 Task: Look for products in the category "First Aid & Outdoor Essentials" from All Terrain only.
Action: Mouse moved to (322, 157)
Screenshot: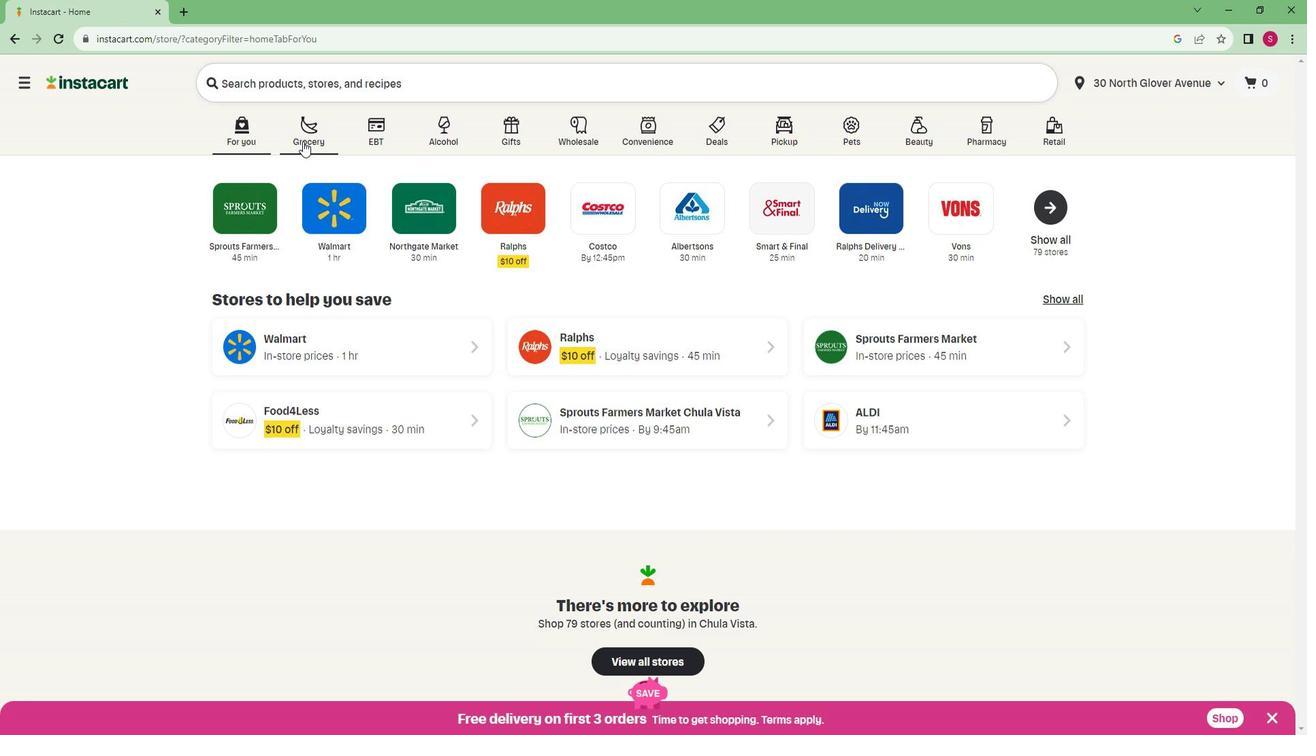 
Action: Mouse pressed left at (322, 157)
Screenshot: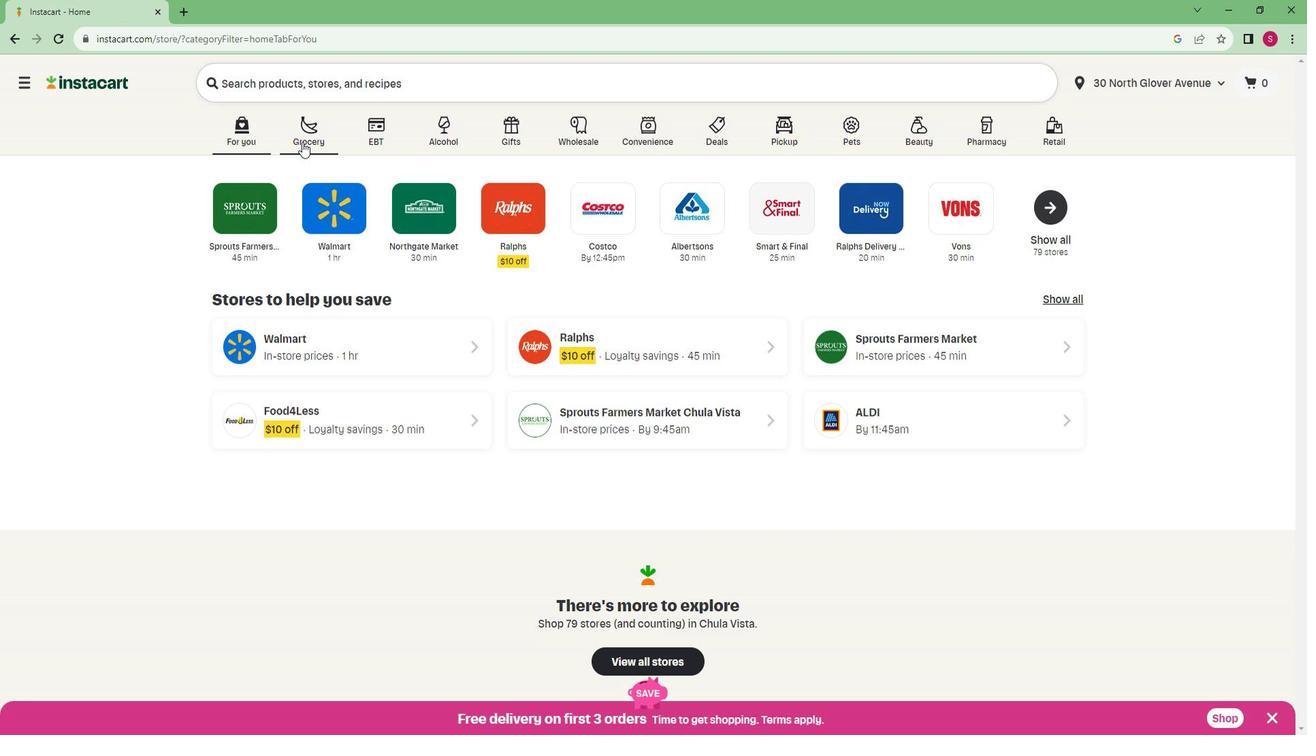 
Action: Mouse moved to (270, 401)
Screenshot: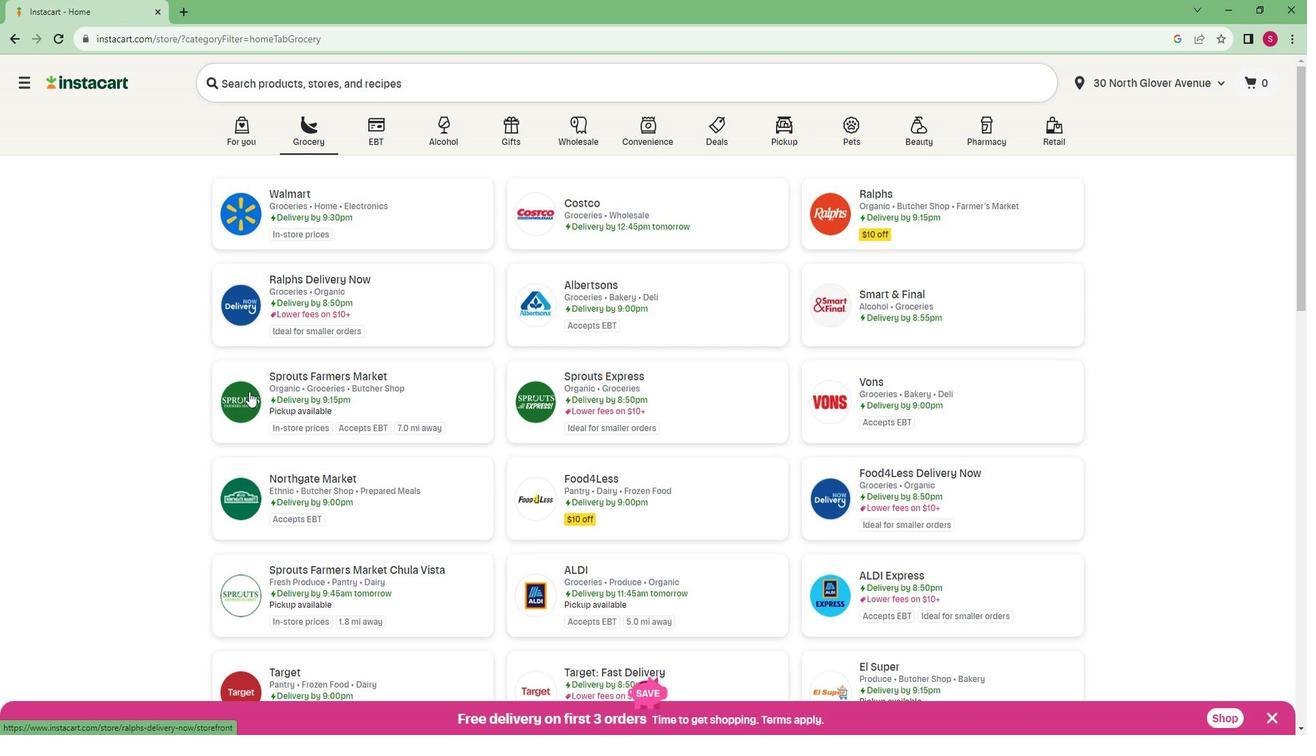 
Action: Mouse pressed left at (270, 401)
Screenshot: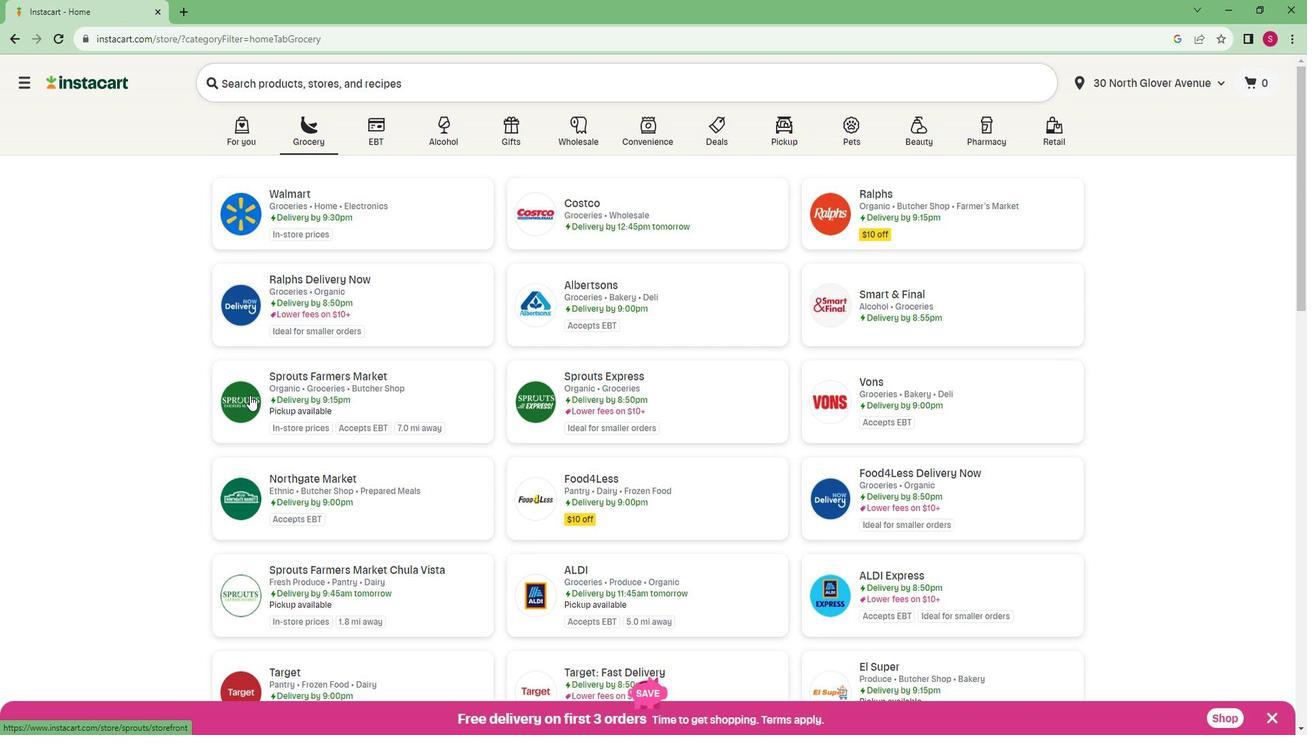 
Action: Mouse moved to (141, 510)
Screenshot: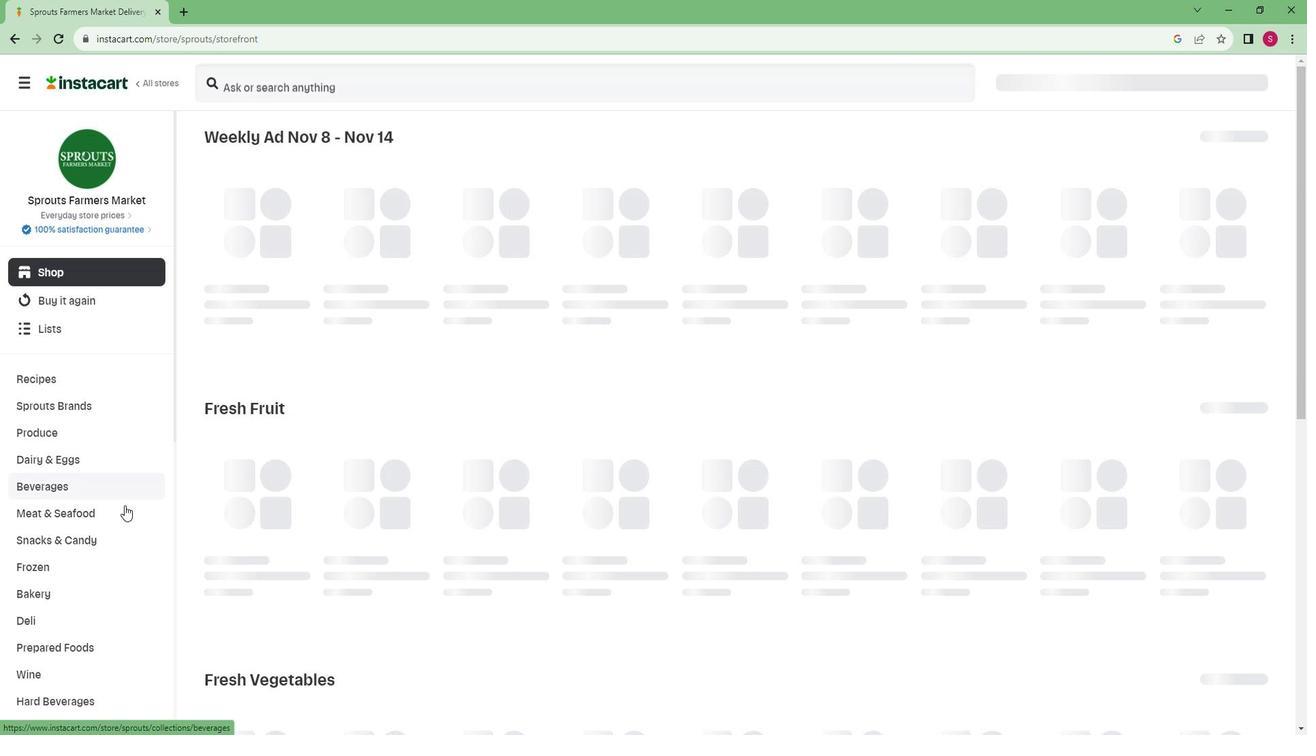 
Action: Mouse scrolled (141, 509) with delta (0, 0)
Screenshot: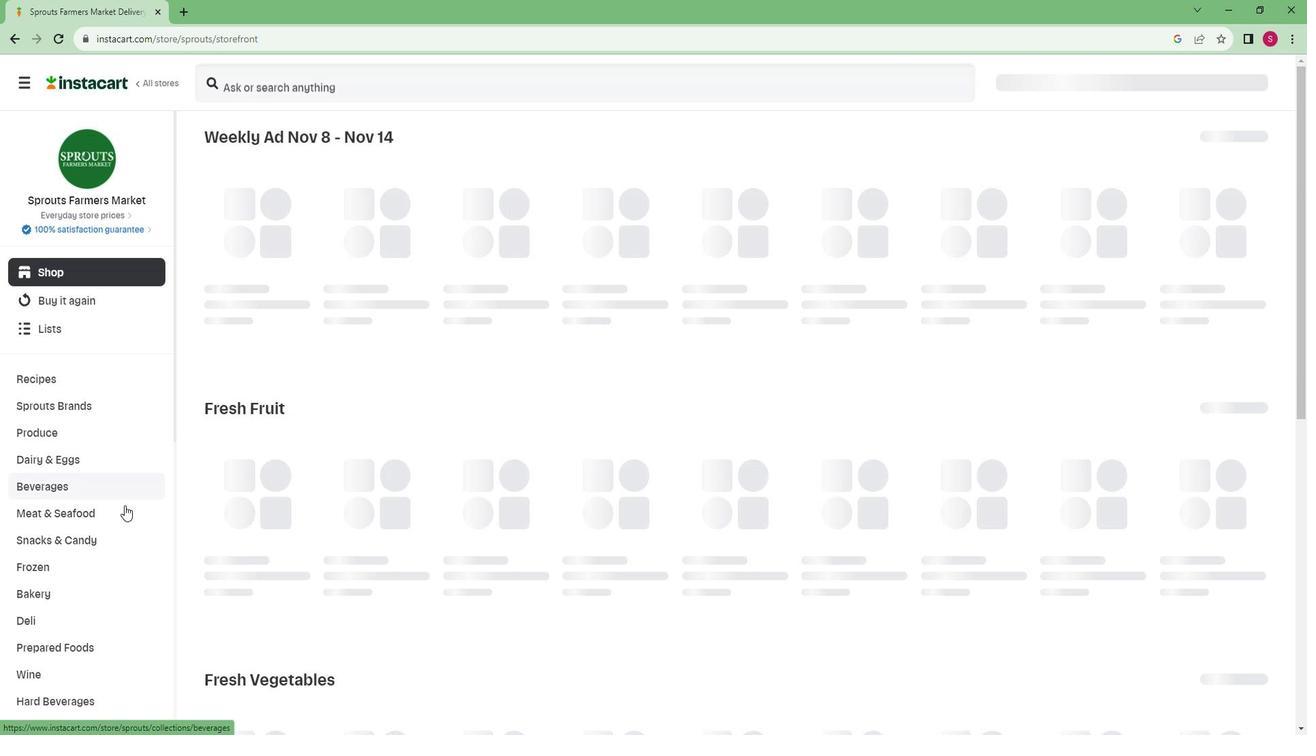 
Action: Mouse moved to (138, 512)
Screenshot: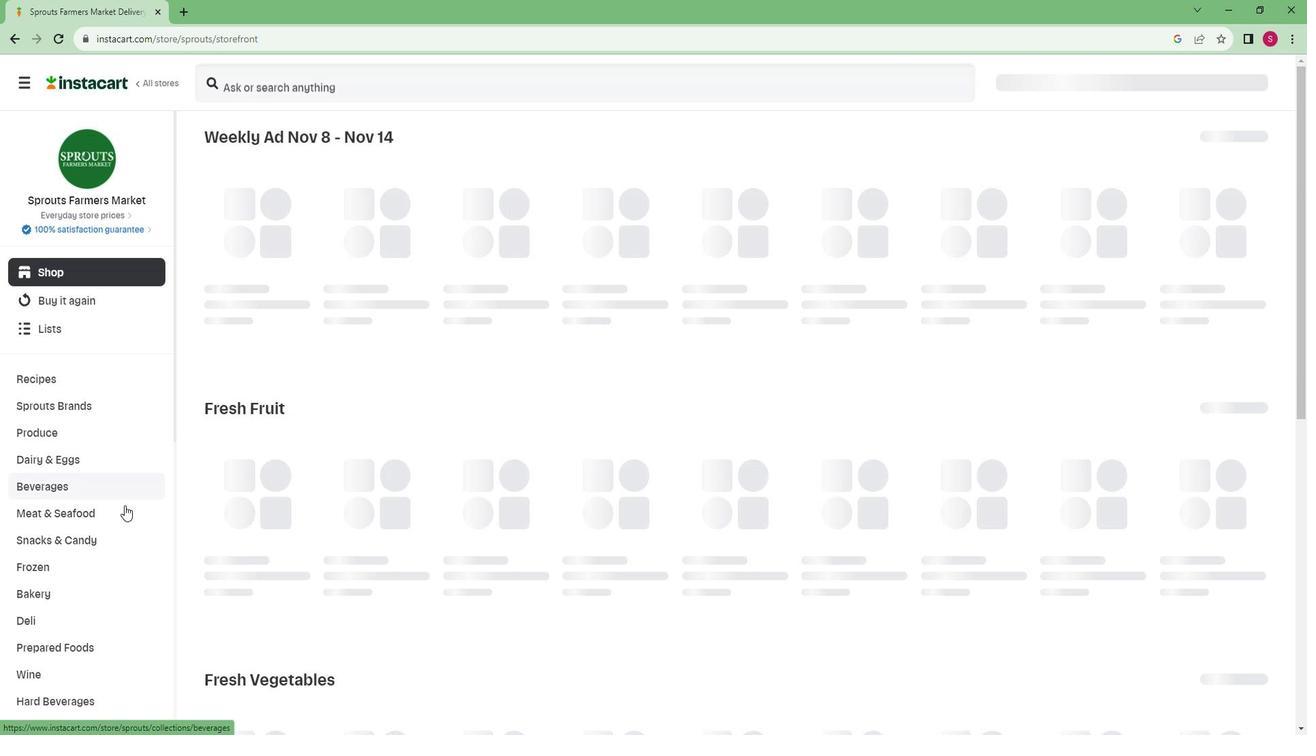 
Action: Mouse scrolled (138, 511) with delta (0, 0)
Screenshot: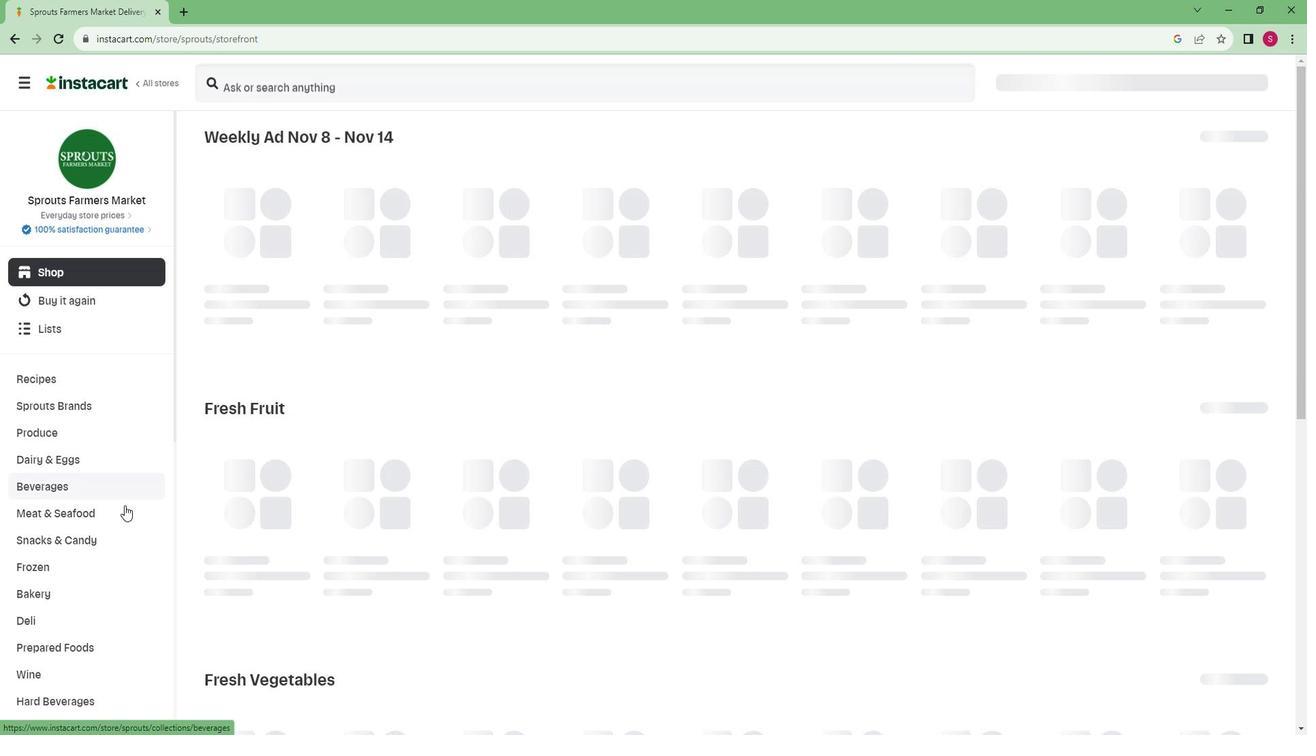 
Action: Mouse moved to (138, 512)
Screenshot: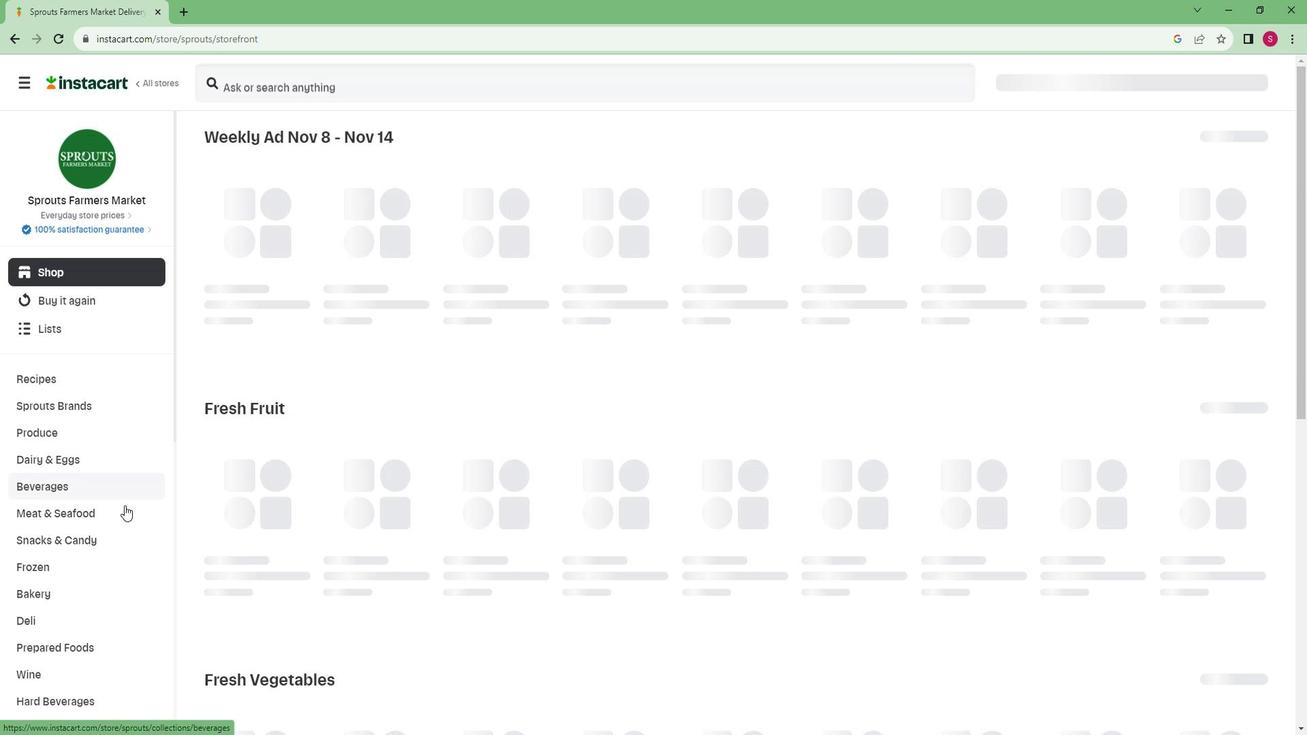 
Action: Mouse scrolled (138, 511) with delta (0, 0)
Screenshot: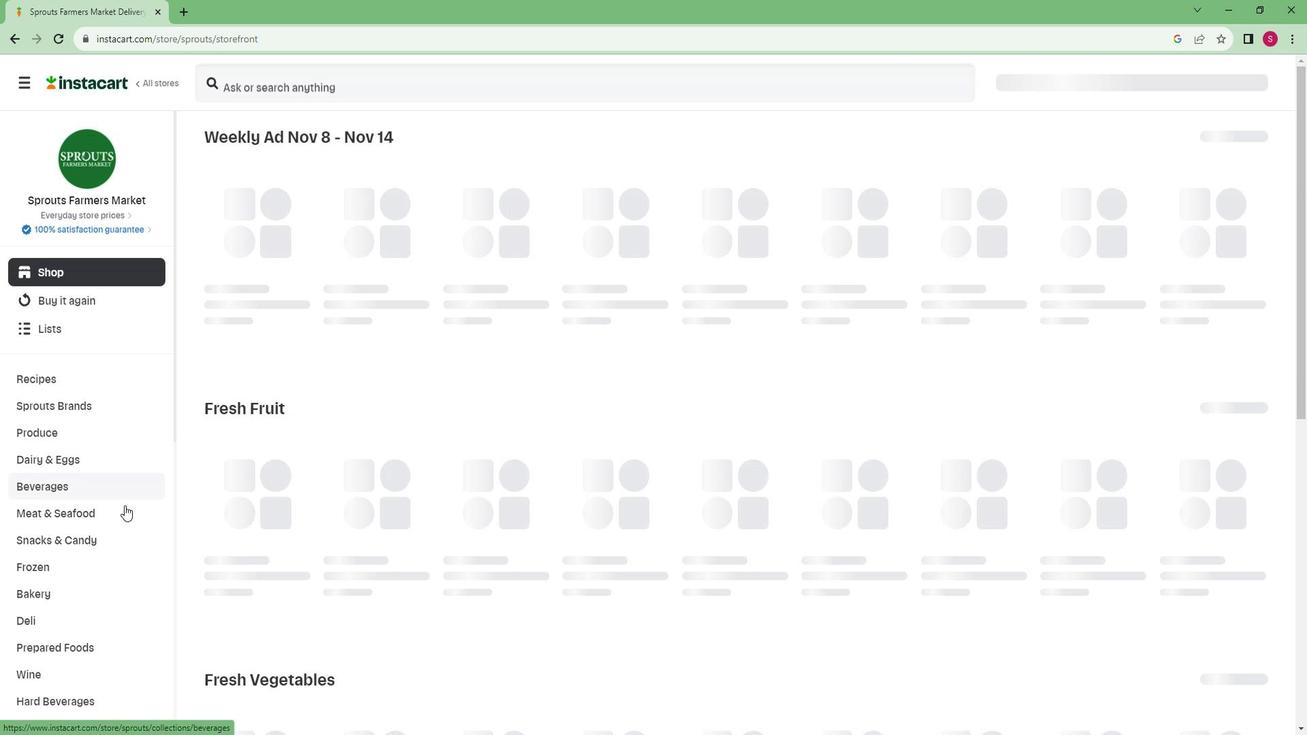 
Action: Mouse moved to (133, 518)
Screenshot: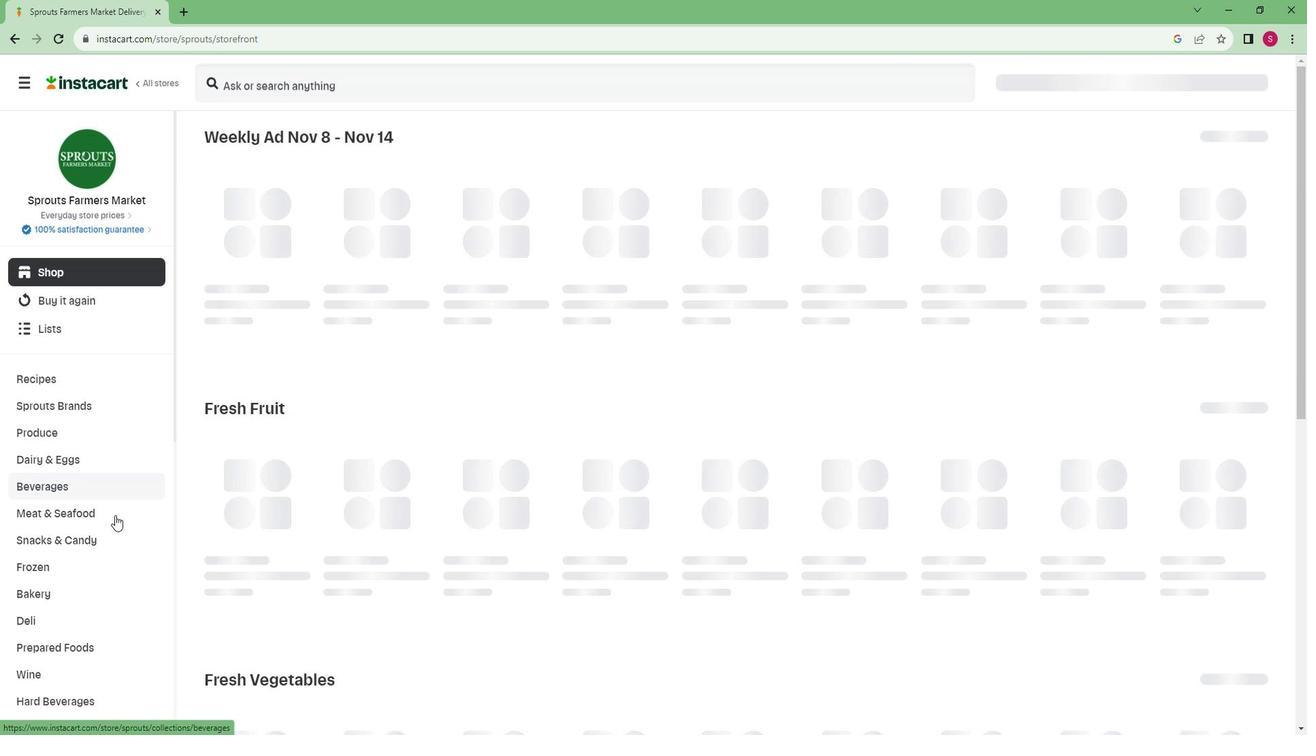 
Action: Mouse scrolled (133, 518) with delta (0, 0)
Screenshot: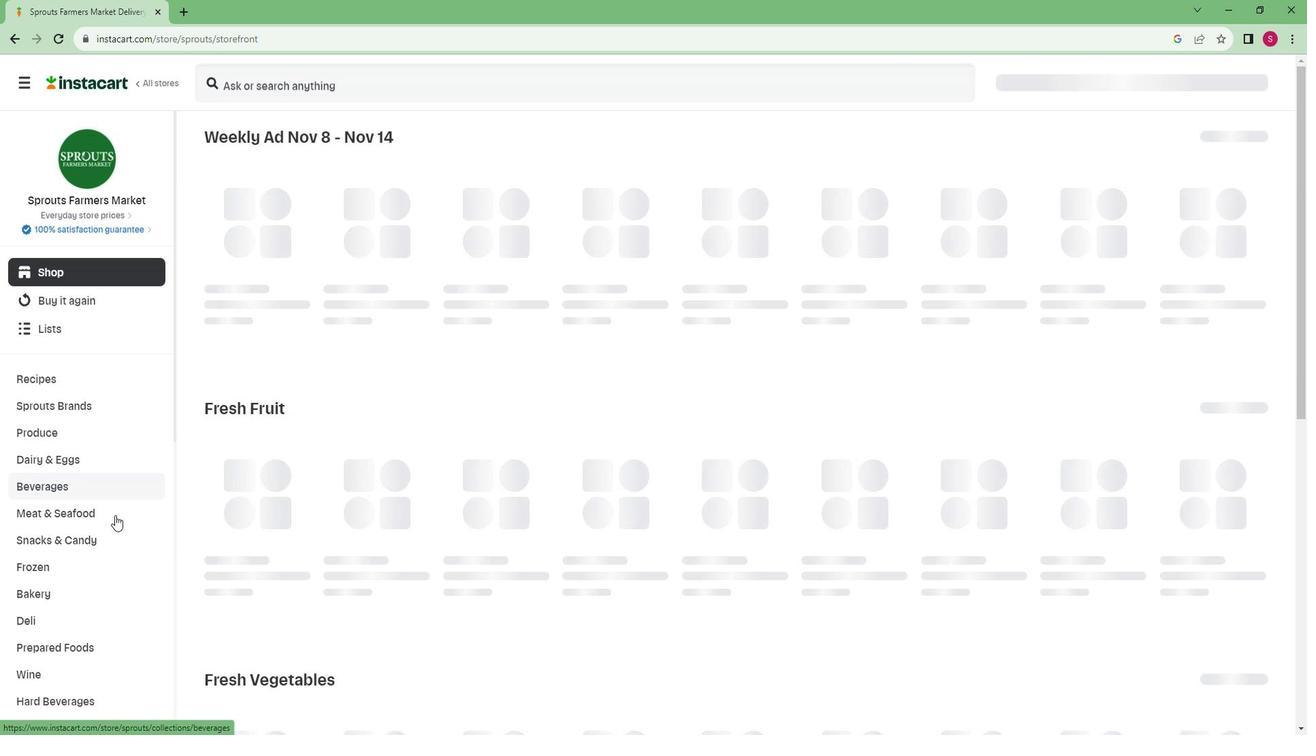 
Action: Mouse scrolled (133, 518) with delta (0, 0)
Screenshot: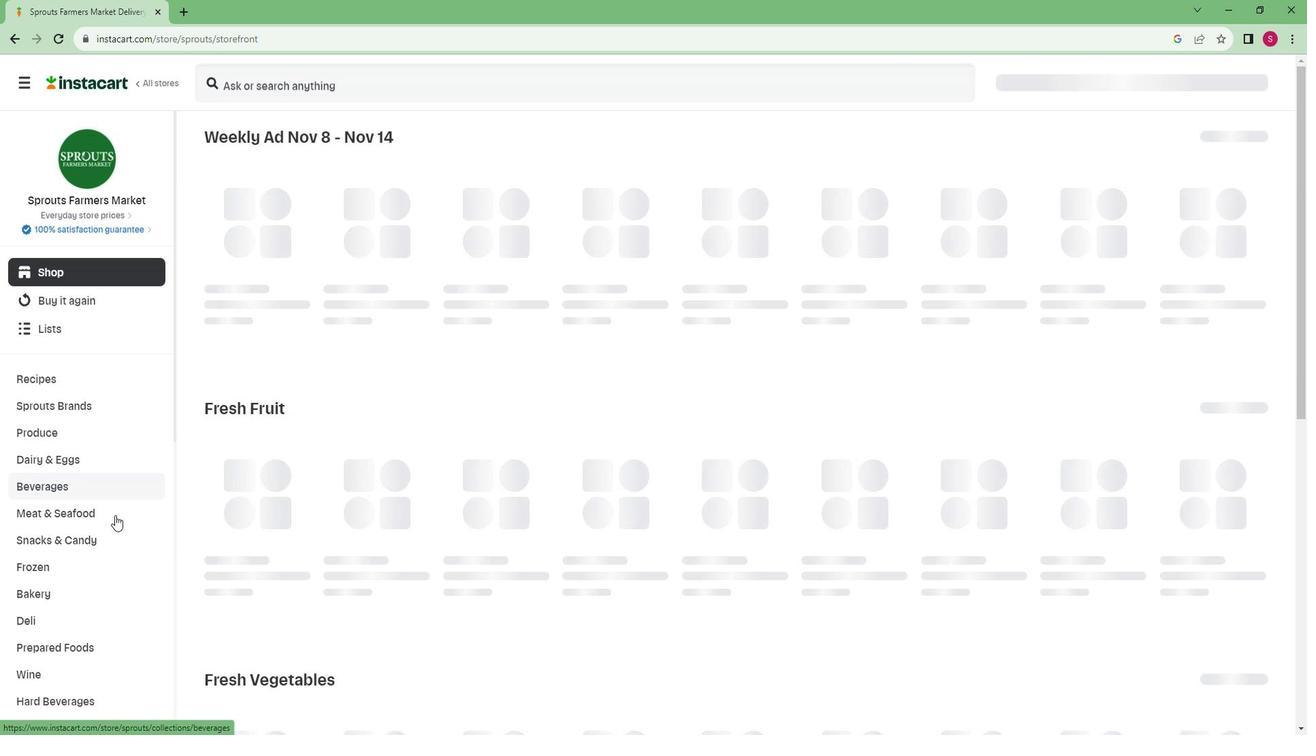 
Action: Mouse scrolled (133, 518) with delta (0, 0)
Screenshot: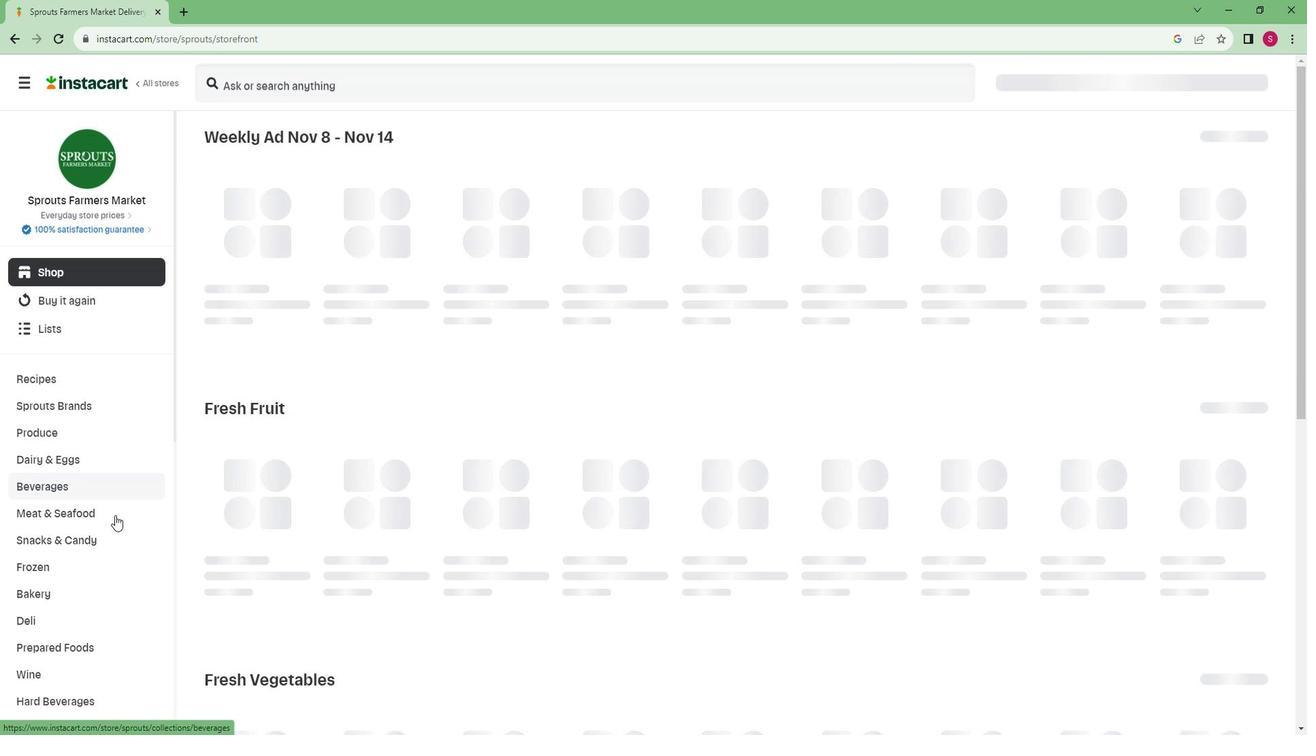 
Action: Mouse moved to (131, 512)
Screenshot: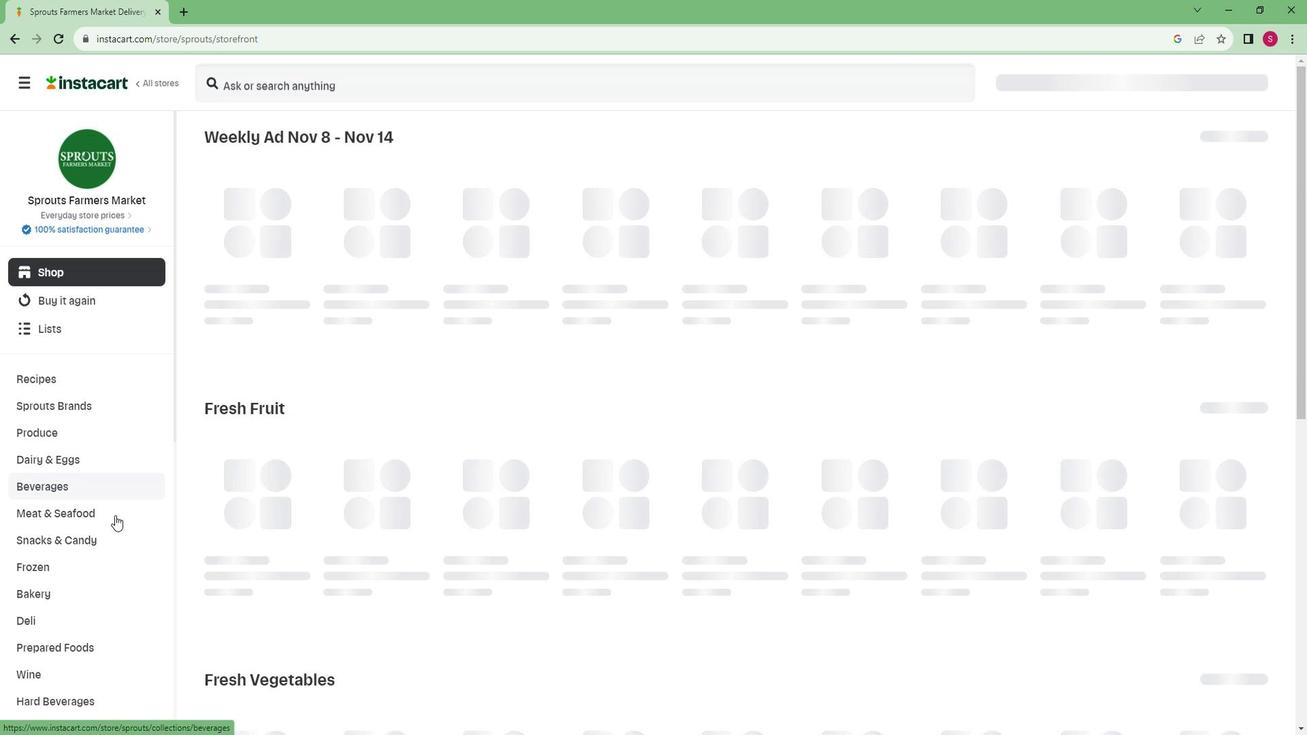 
Action: Mouse scrolled (131, 512) with delta (0, 0)
Screenshot: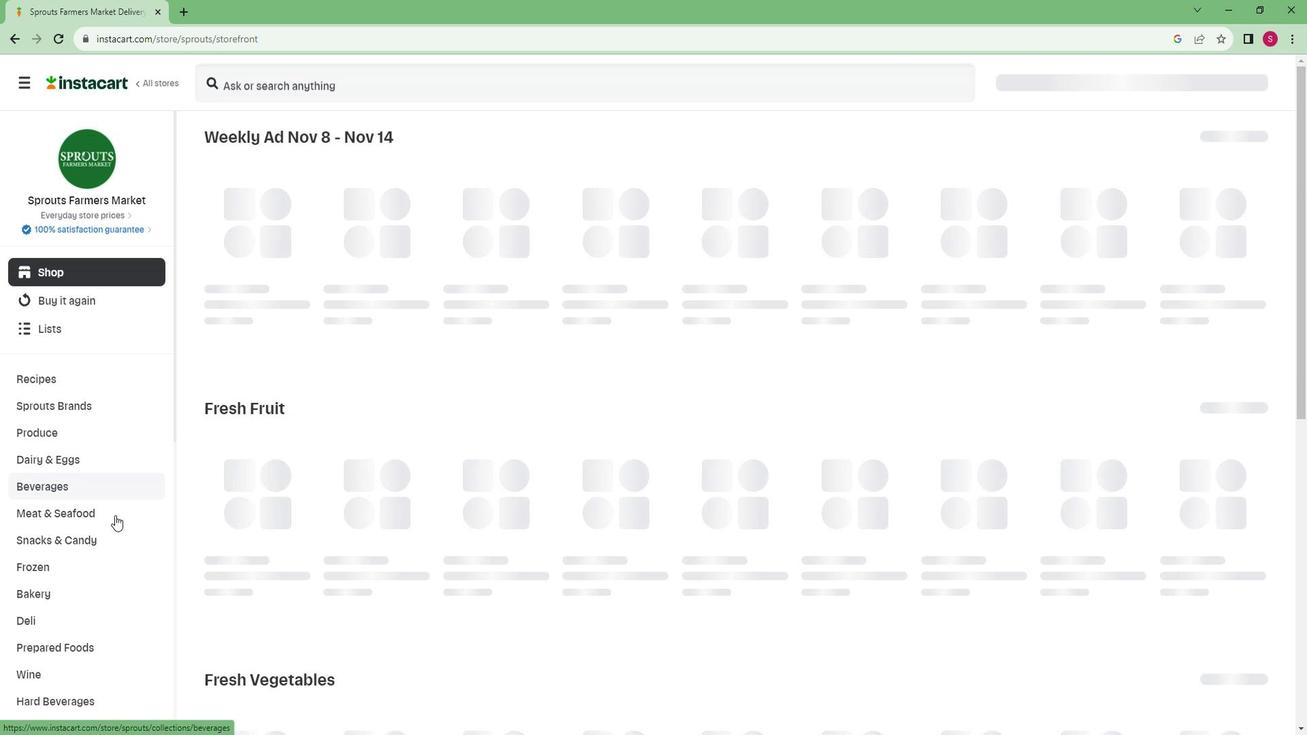 
Action: Mouse moved to (121, 491)
Screenshot: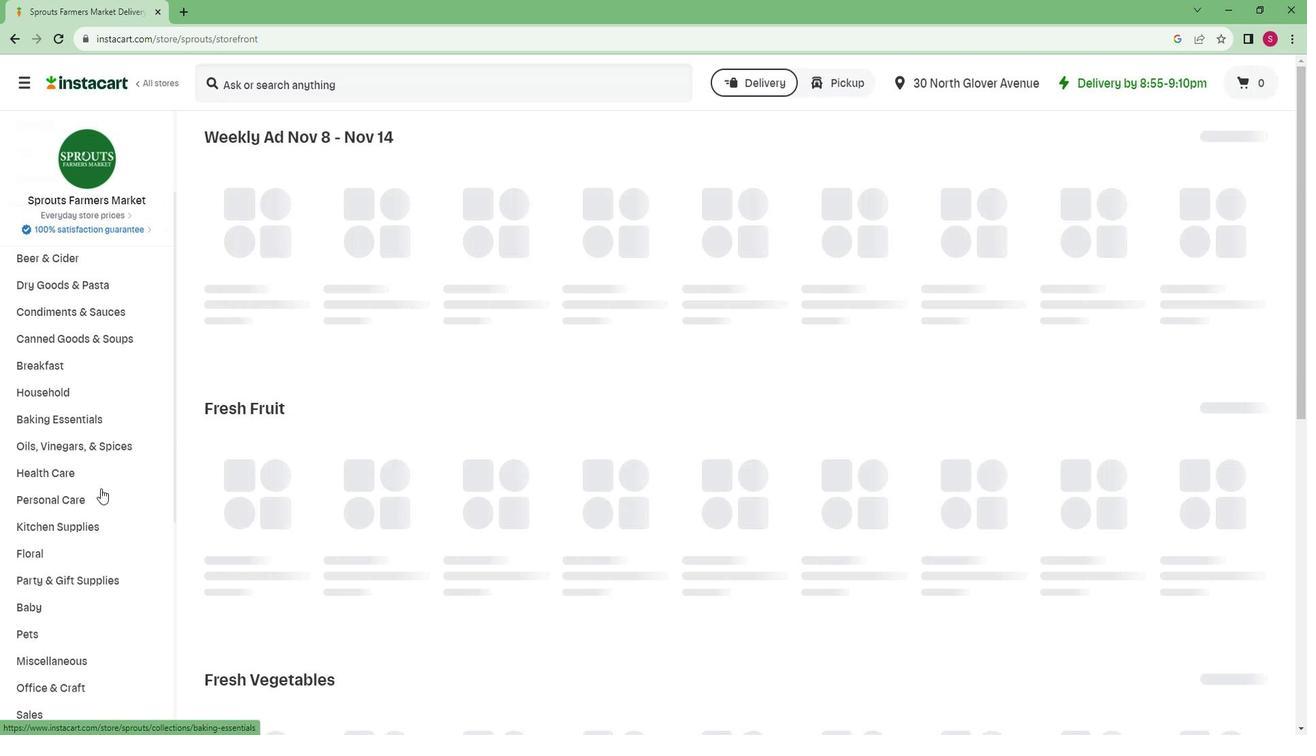 
Action: Mouse scrolled (121, 490) with delta (0, 0)
Screenshot: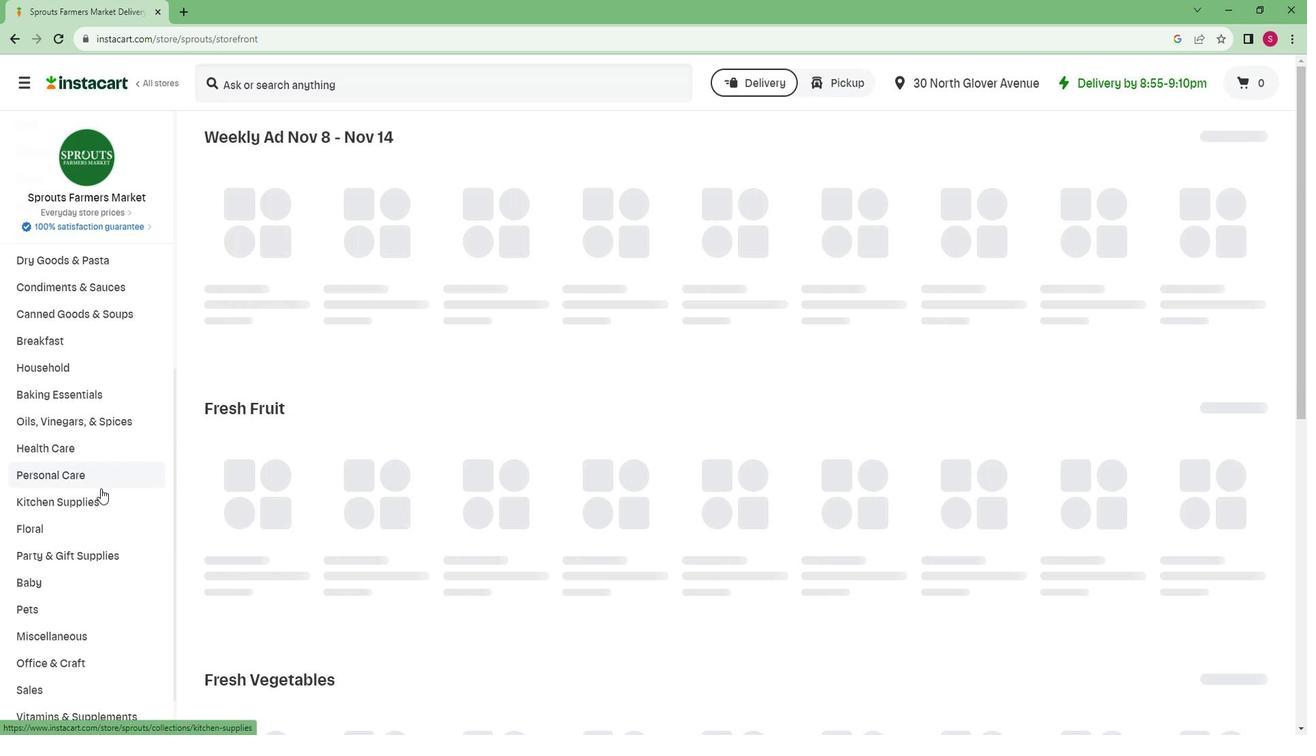 
Action: Mouse scrolled (121, 490) with delta (0, 0)
Screenshot: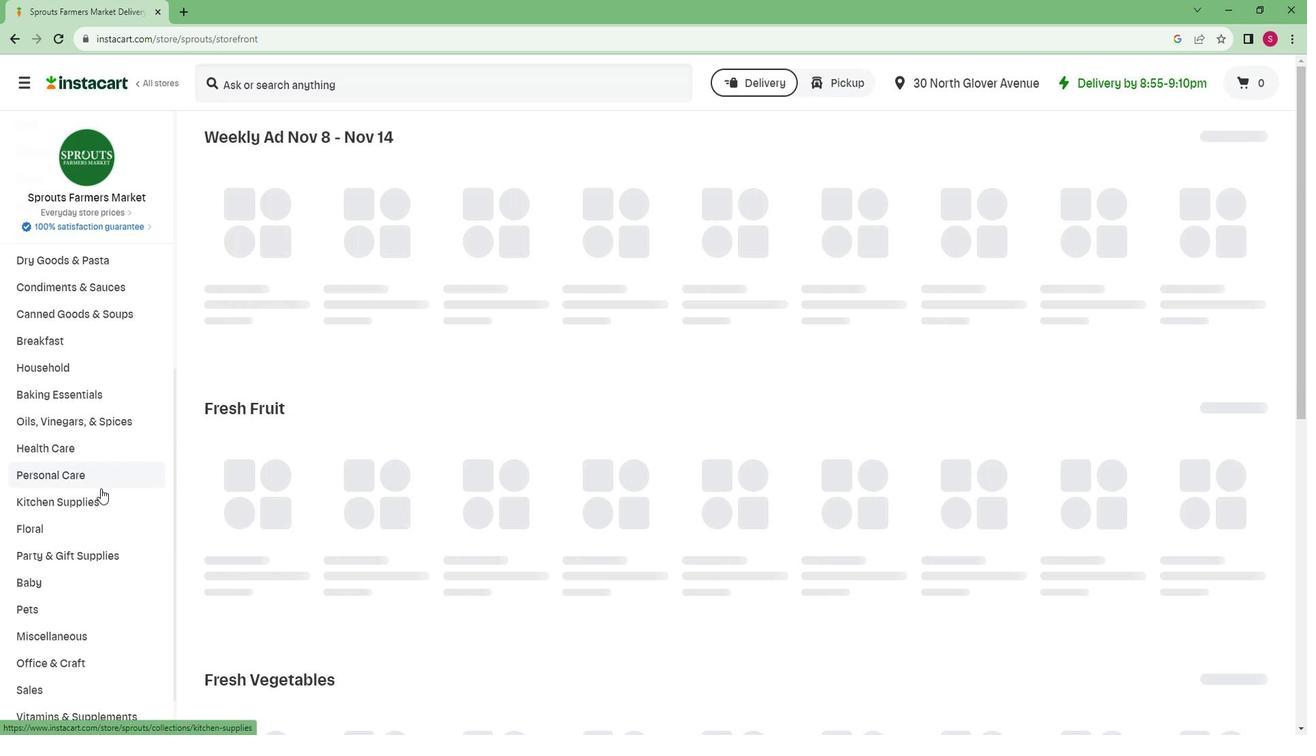 
Action: Mouse moved to (121, 488)
Screenshot: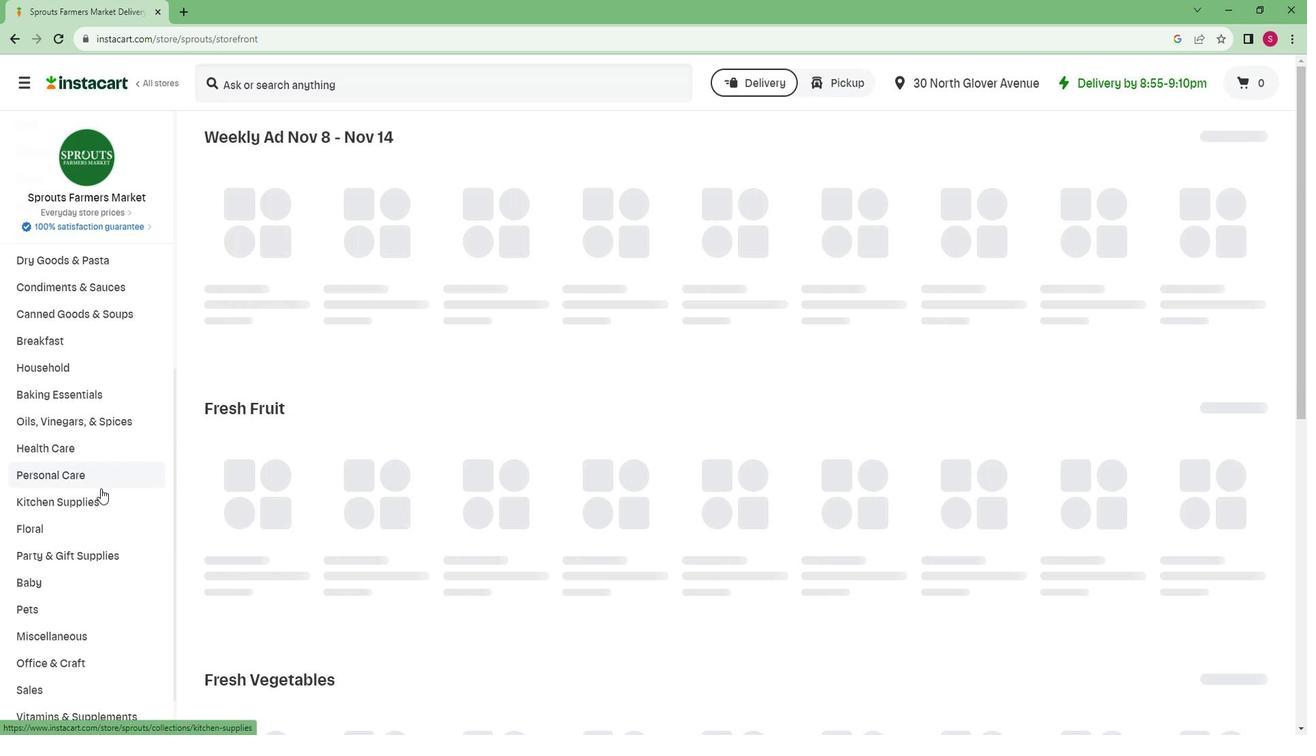 
Action: Mouse scrolled (121, 487) with delta (0, 0)
Screenshot: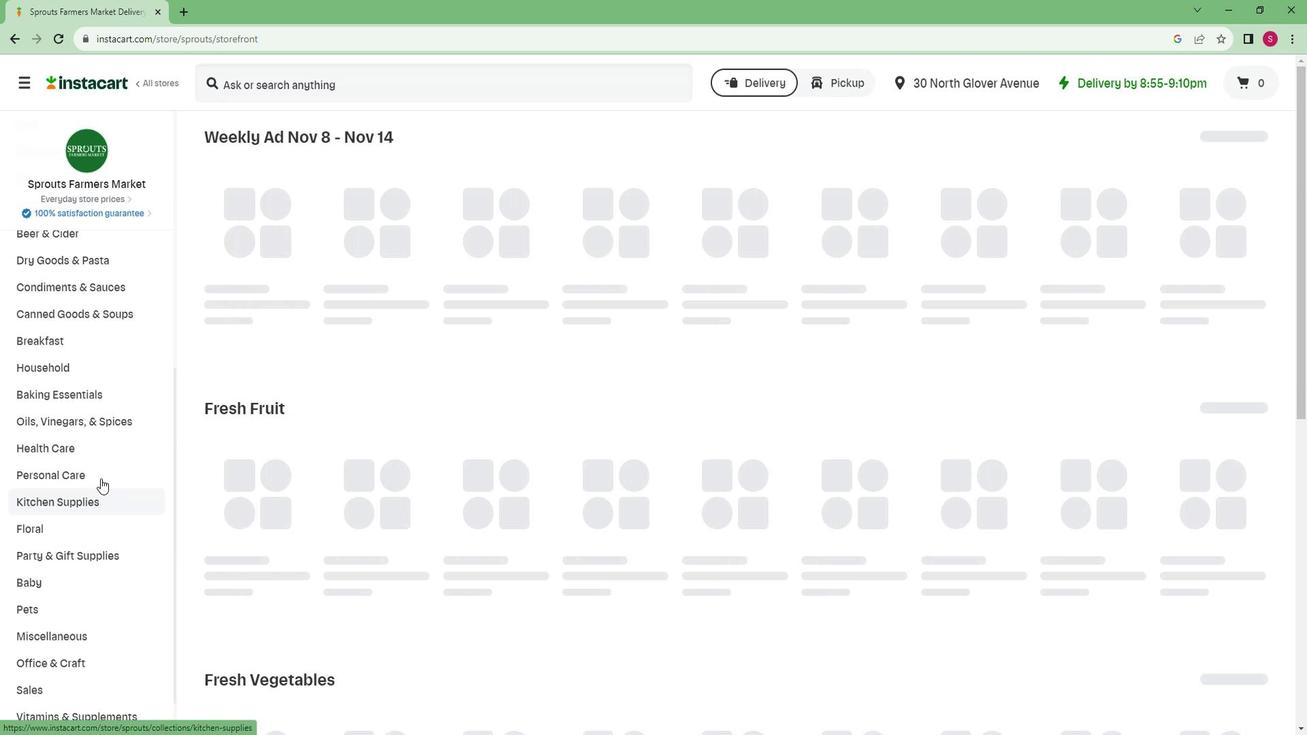 
Action: Mouse moved to (119, 478)
Screenshot: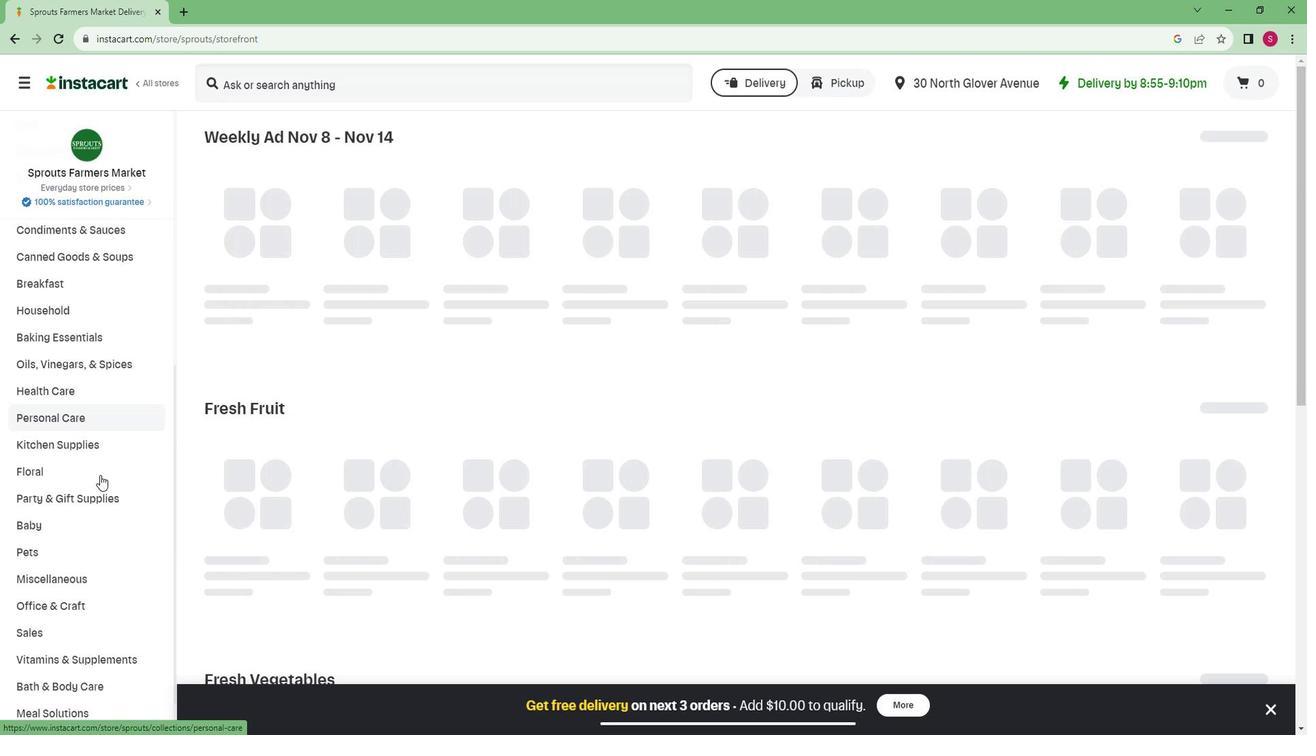 
Action: Mouse scrolled (119, 477) with delta (0, 0)
Screenshot: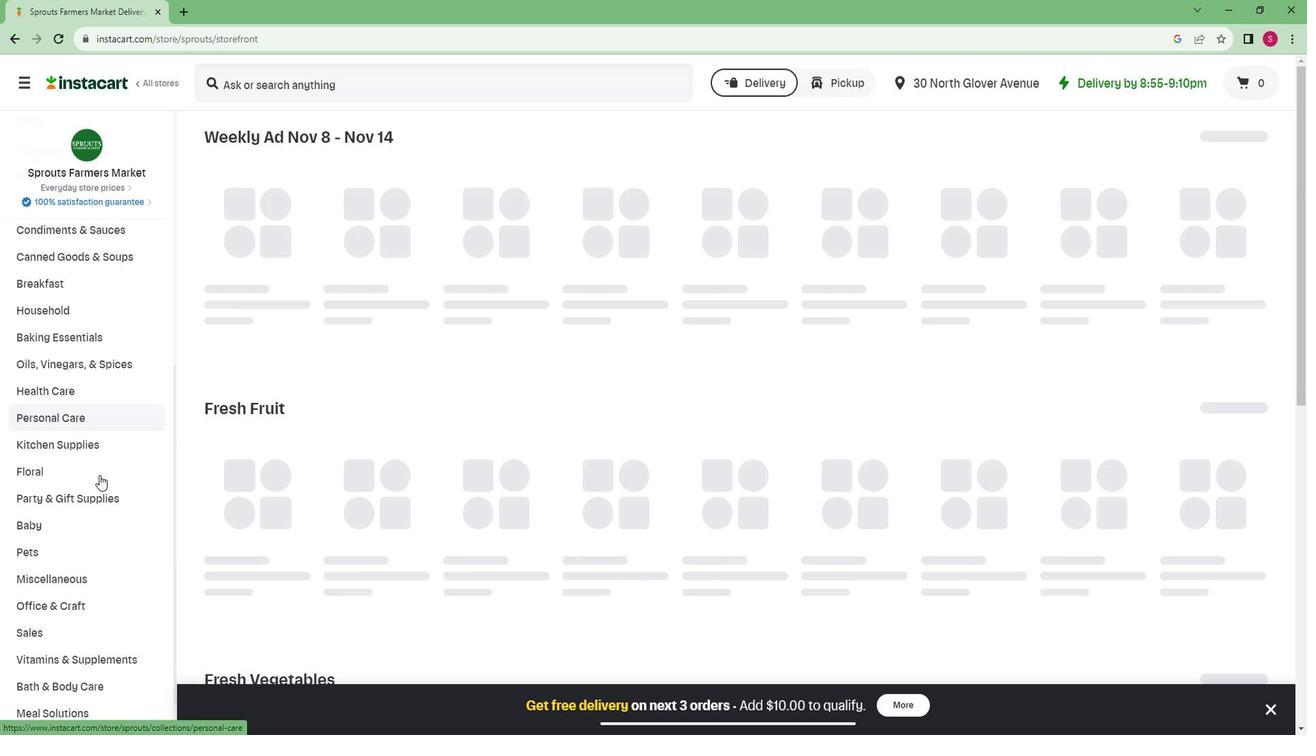 
Action: Mouse scrolled (119, 477) with delta (0, 0)
Screenshot: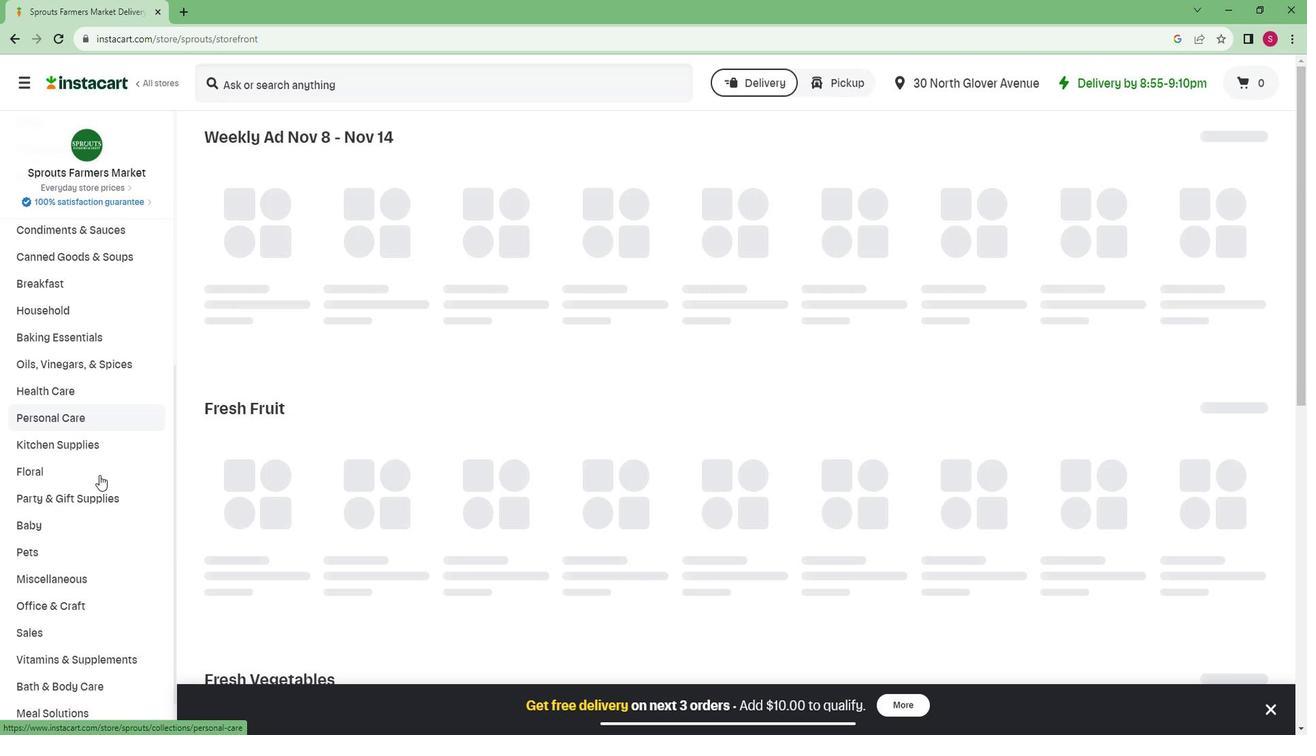 
Action: Mouse scrolled (119, 477) with delta (0, 0)
Screenshot: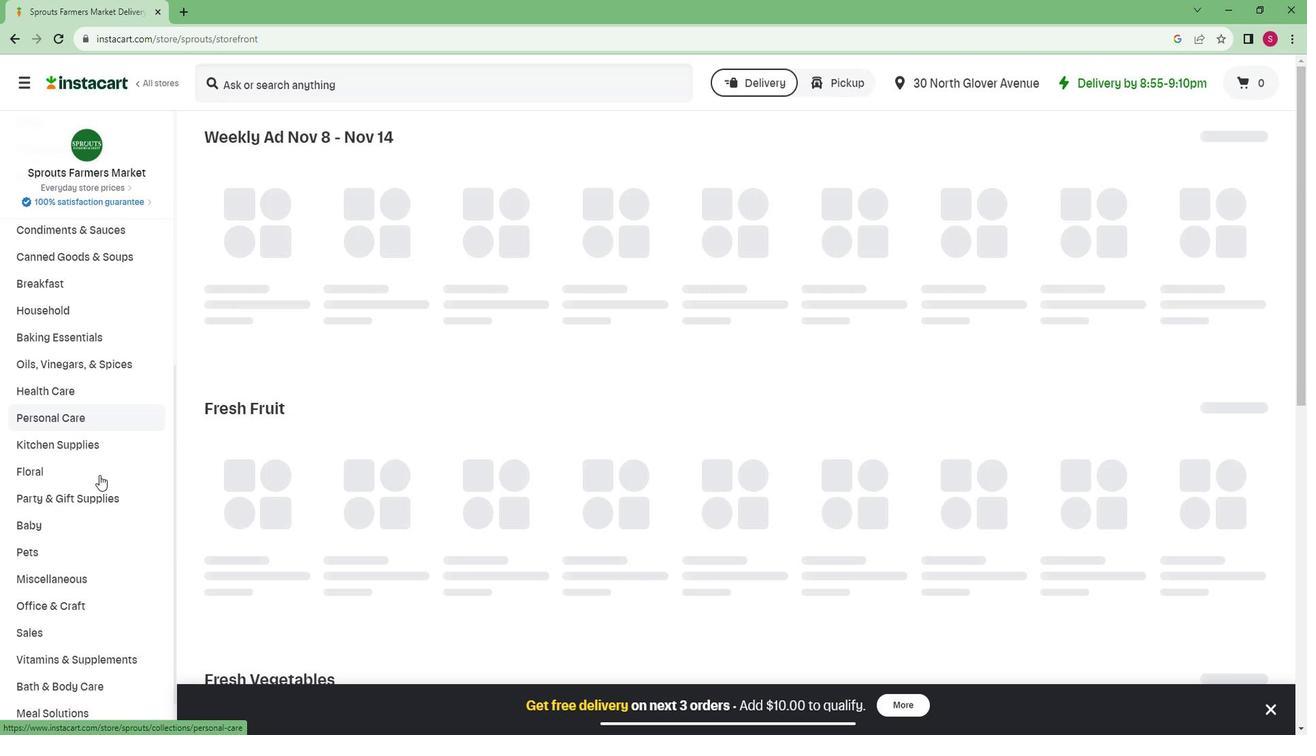 
Action: Mouse scrolled (119, 477) with delta (0, 0)
Screenshot: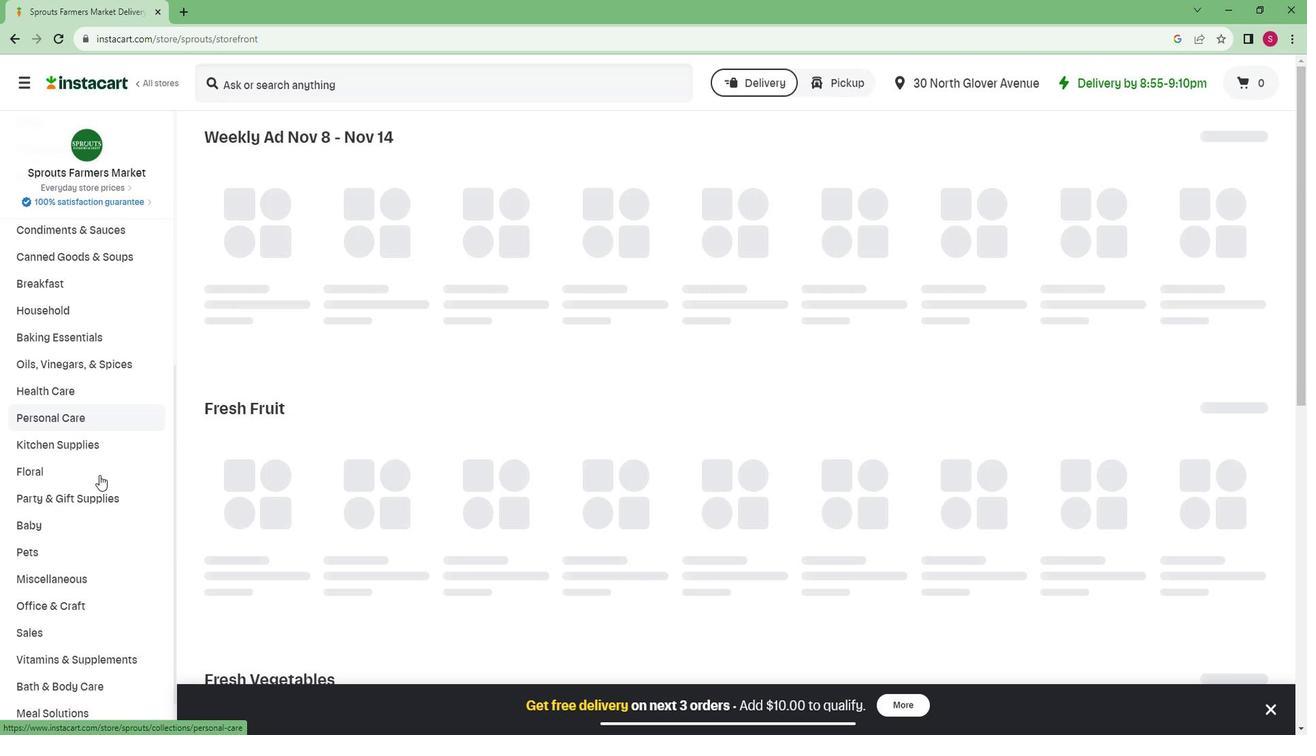 
Action: Mouse moved to (119, 477)
Screenshot: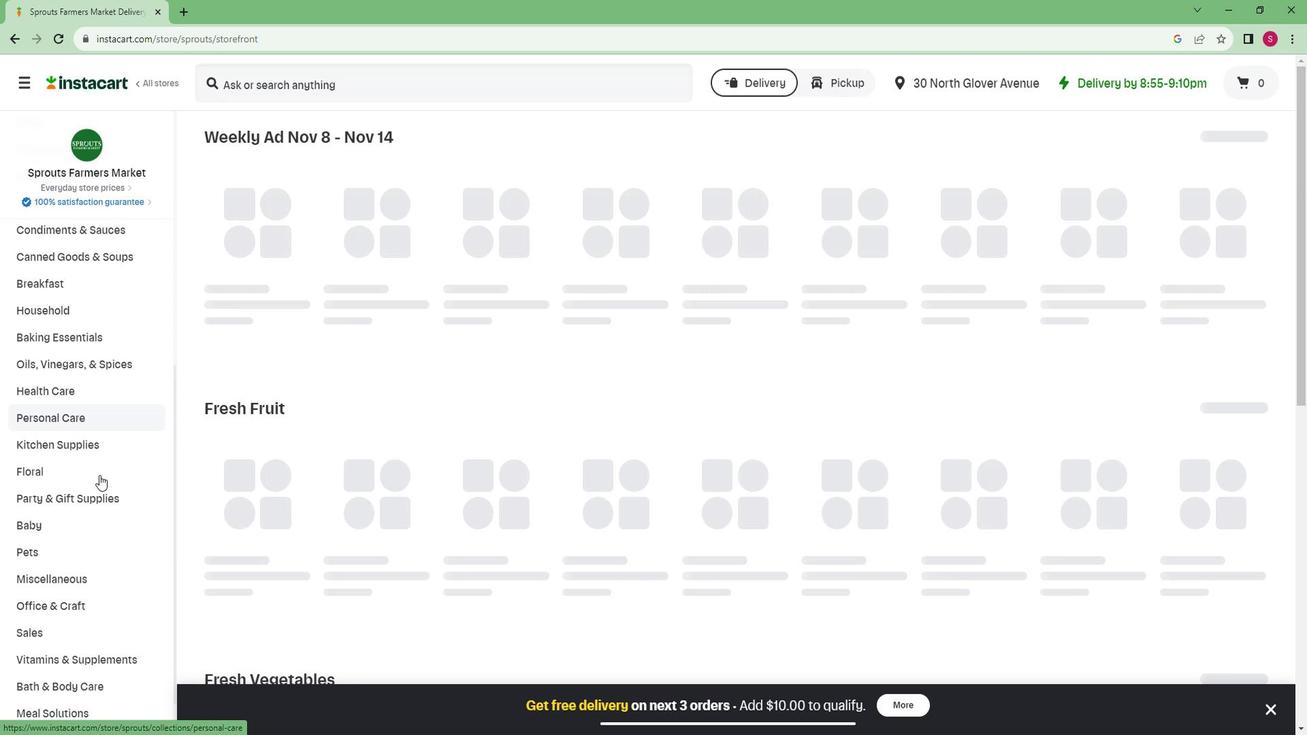 
Action: Mouse scrolled (119, 476) with delta (0, 0)
Screenshot: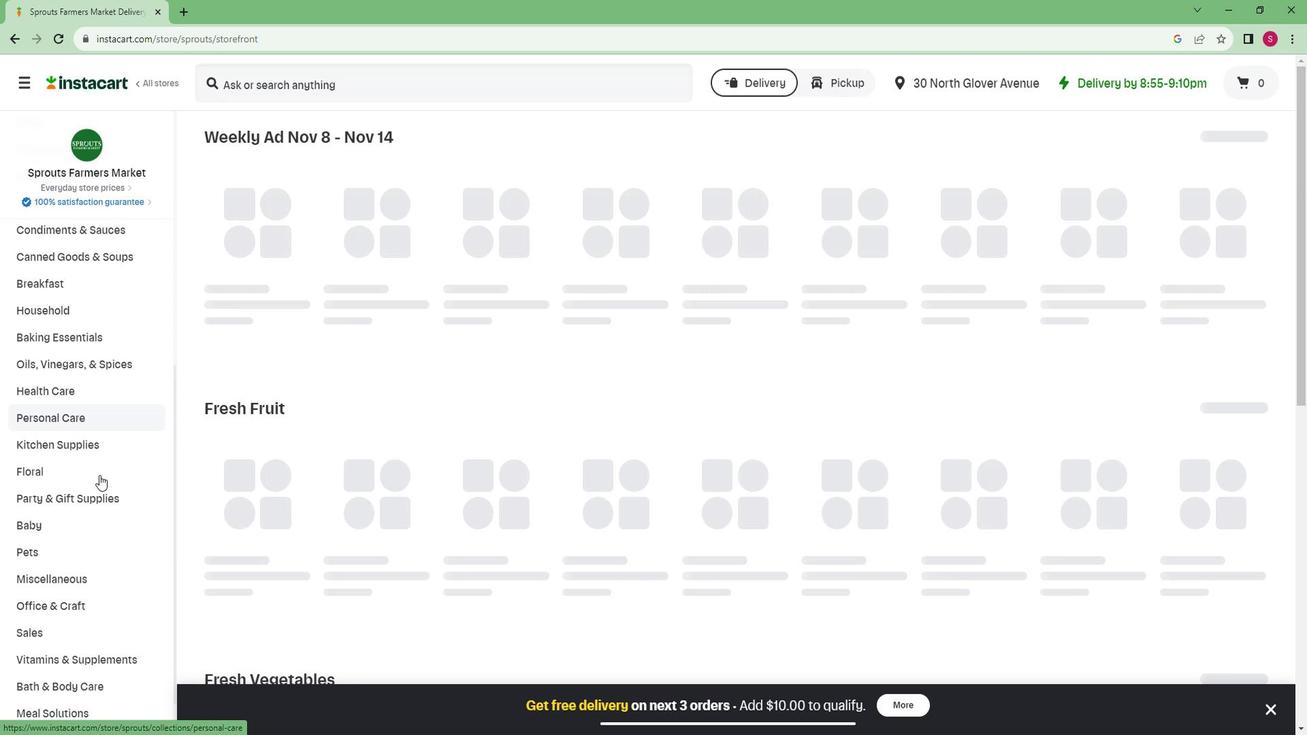 
Action: Mouse moved to (79, 688)
Screenshot: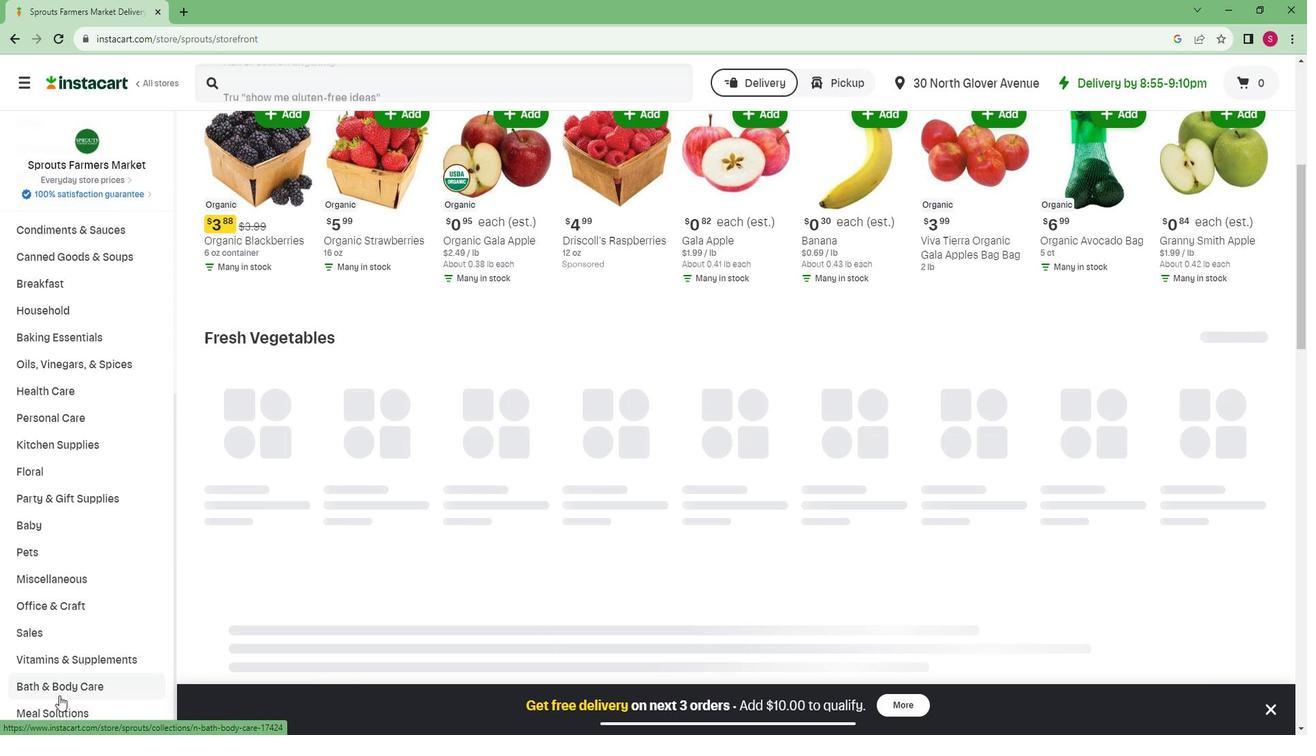 
Action: Mouse pressed left at (79, 688)
Screenshot: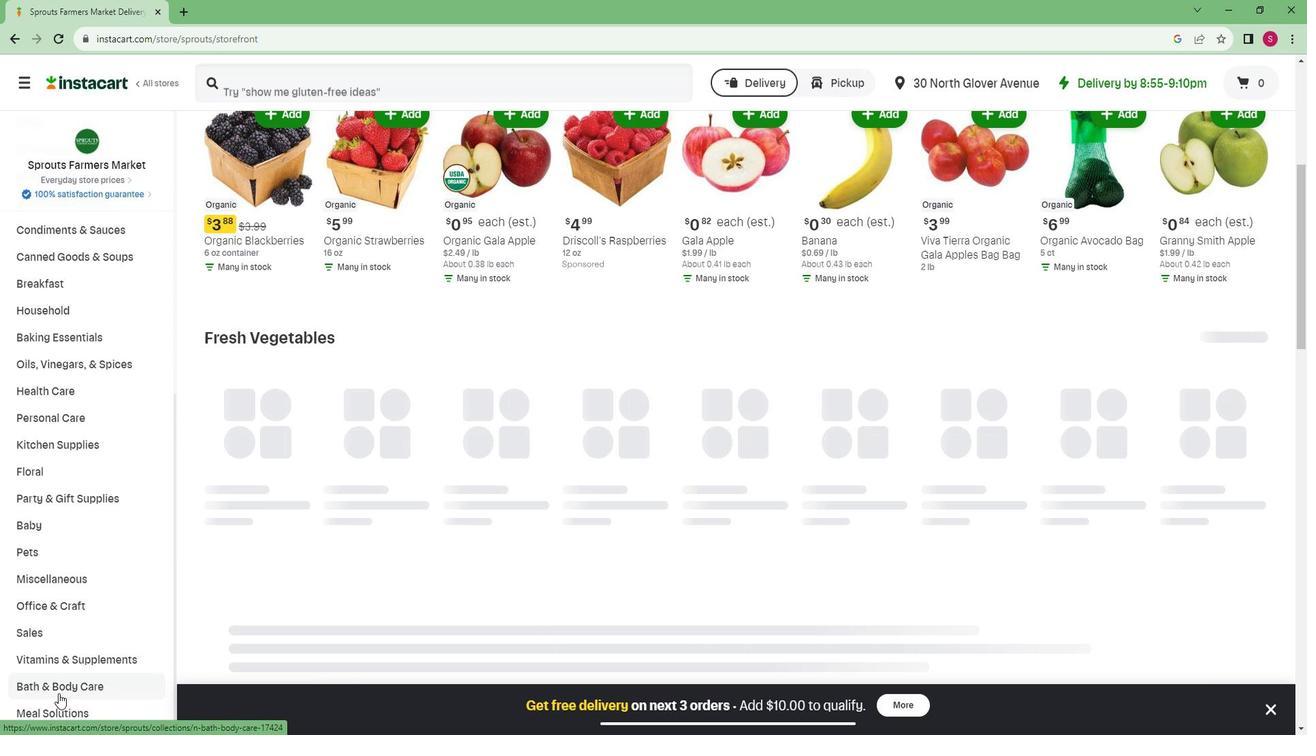 
Action: Mouse moved to (87, 653)
Screenshot: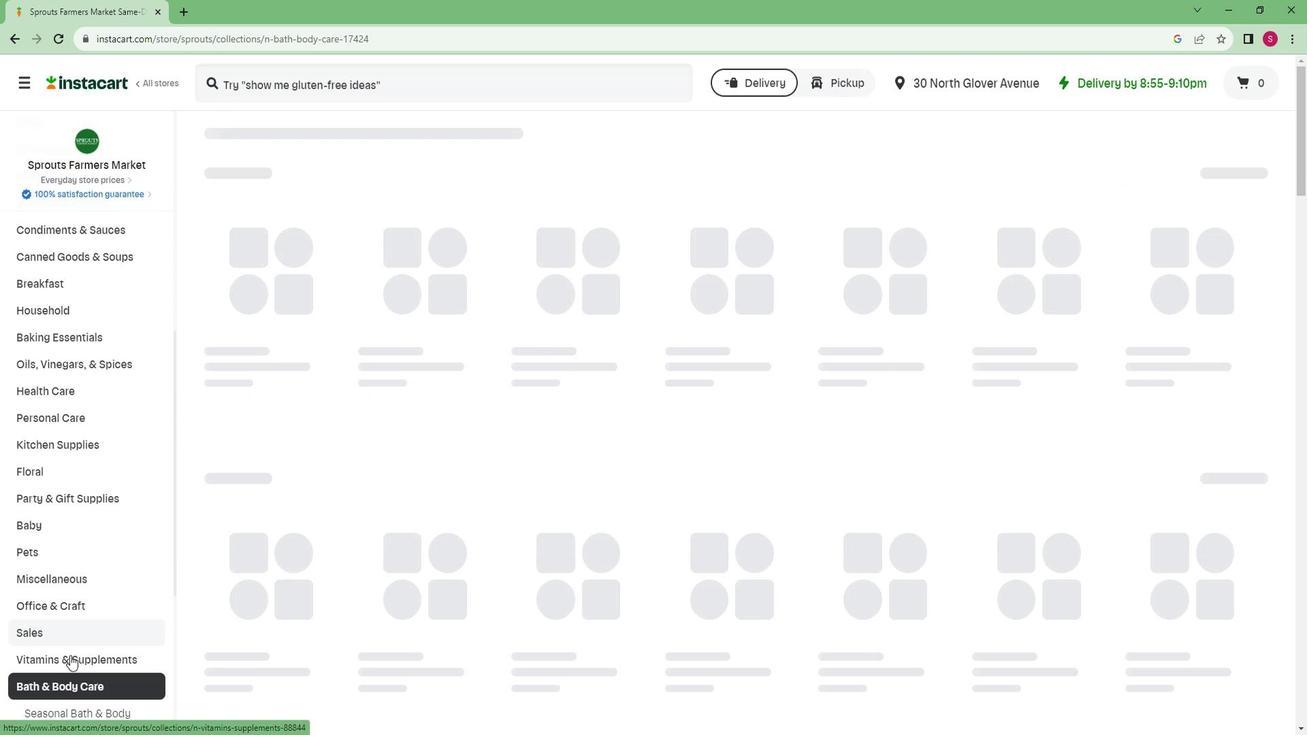 
Action: Mouse scrolled (87, 653) with delta (0, 0)
Screenshot: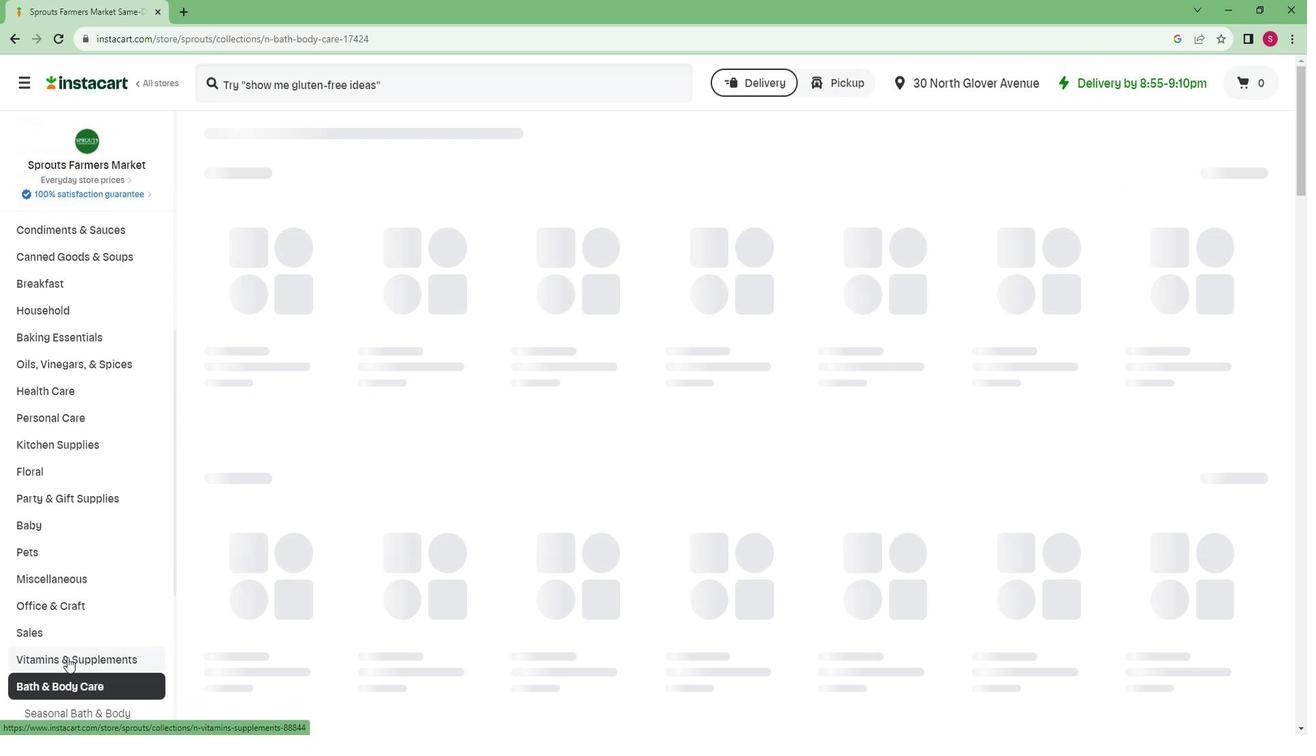 
Action: Mouse scrolled (87, 653) with delta (0, 0)
Screenshot: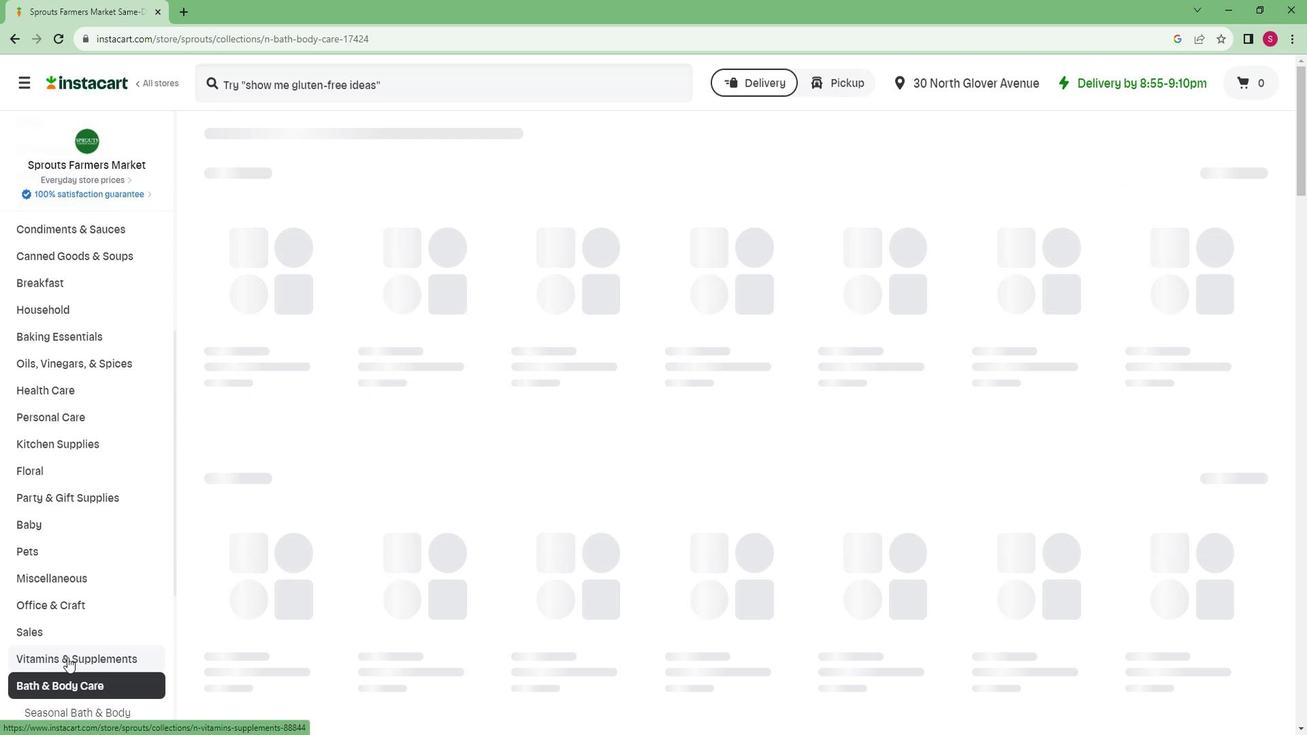 
Action: Mouse scrolled (87, 653) with delta (0, 0)
Screenshot: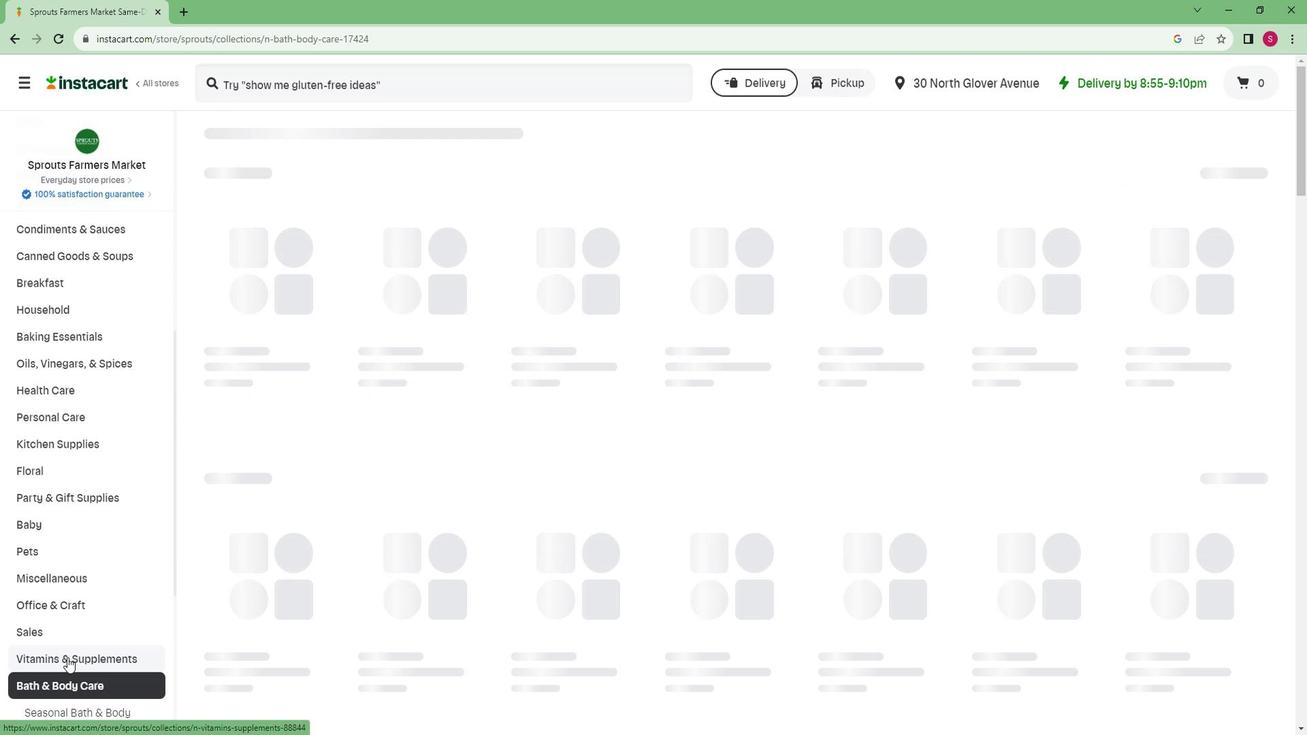 
Action: Mouse scrolled (87, 653) with delta (0, 0)
Screenshot: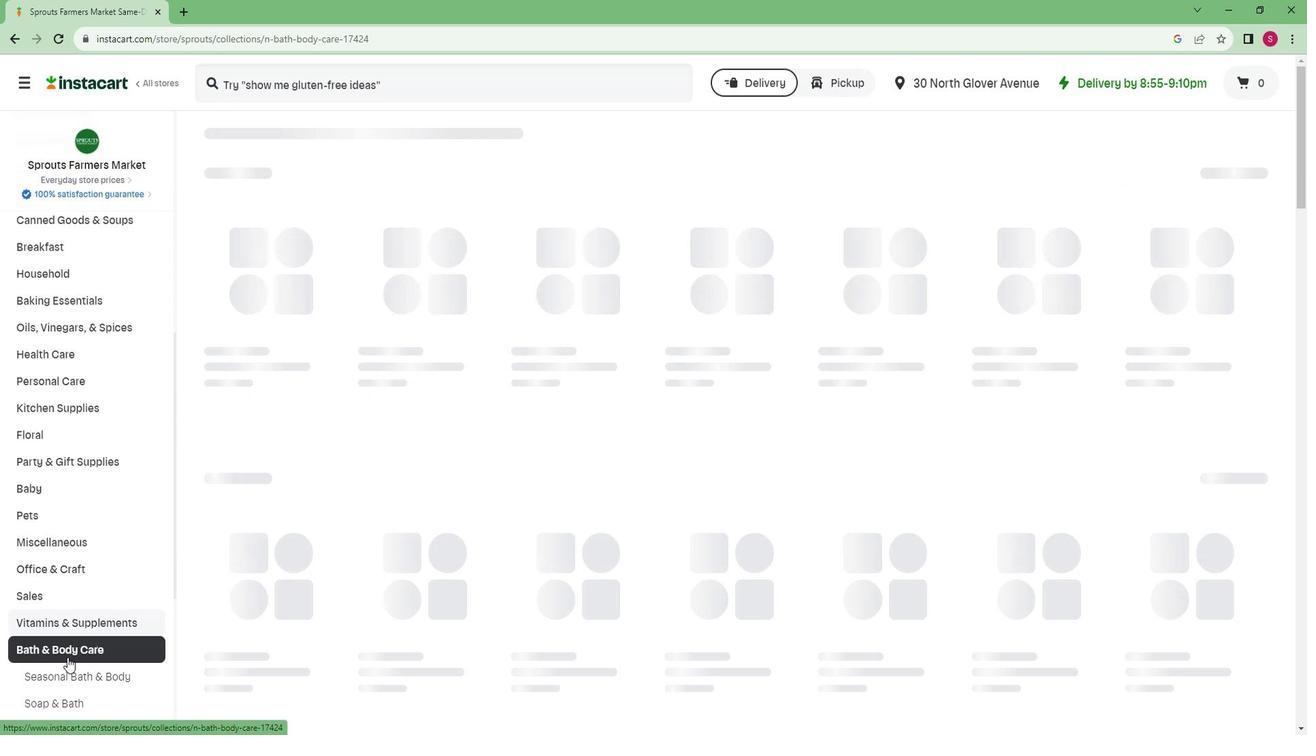 
Action: Mouse moved to (63, 661)
Screenshot: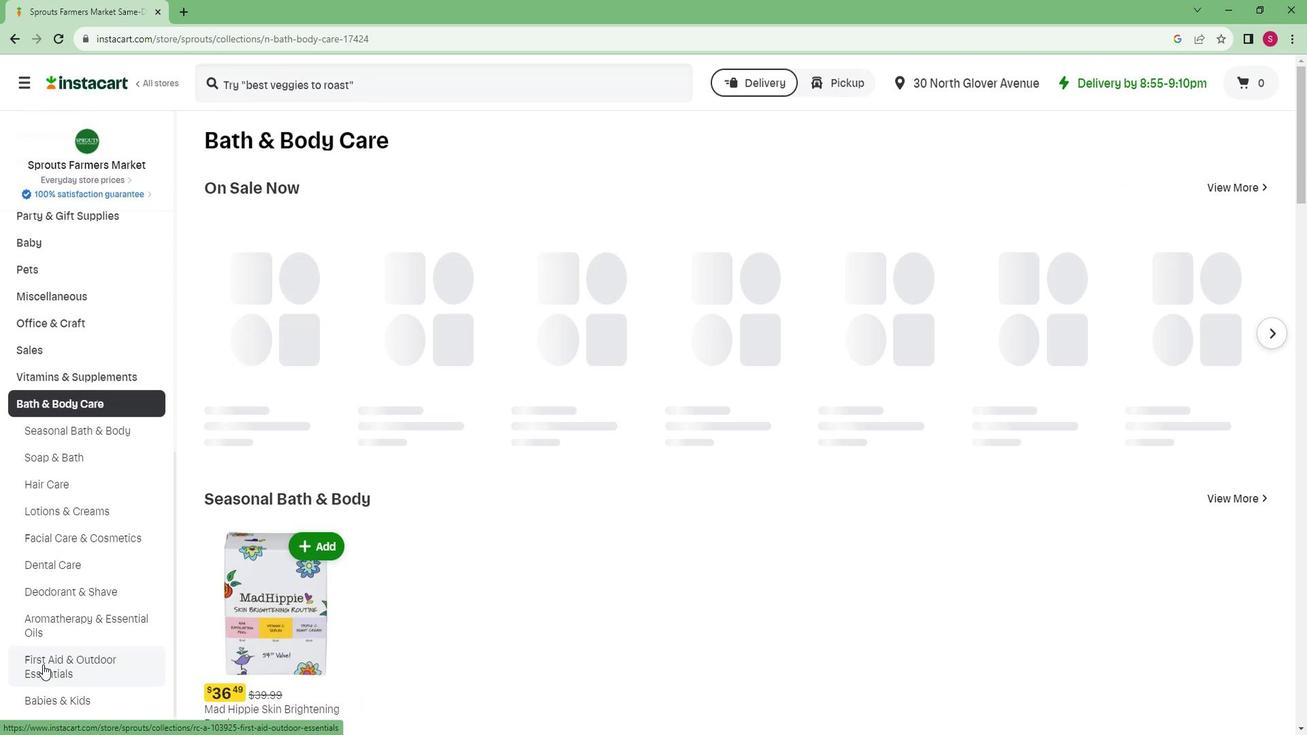 
Action: Mouse pressed left at (63, 661)
Screenshot: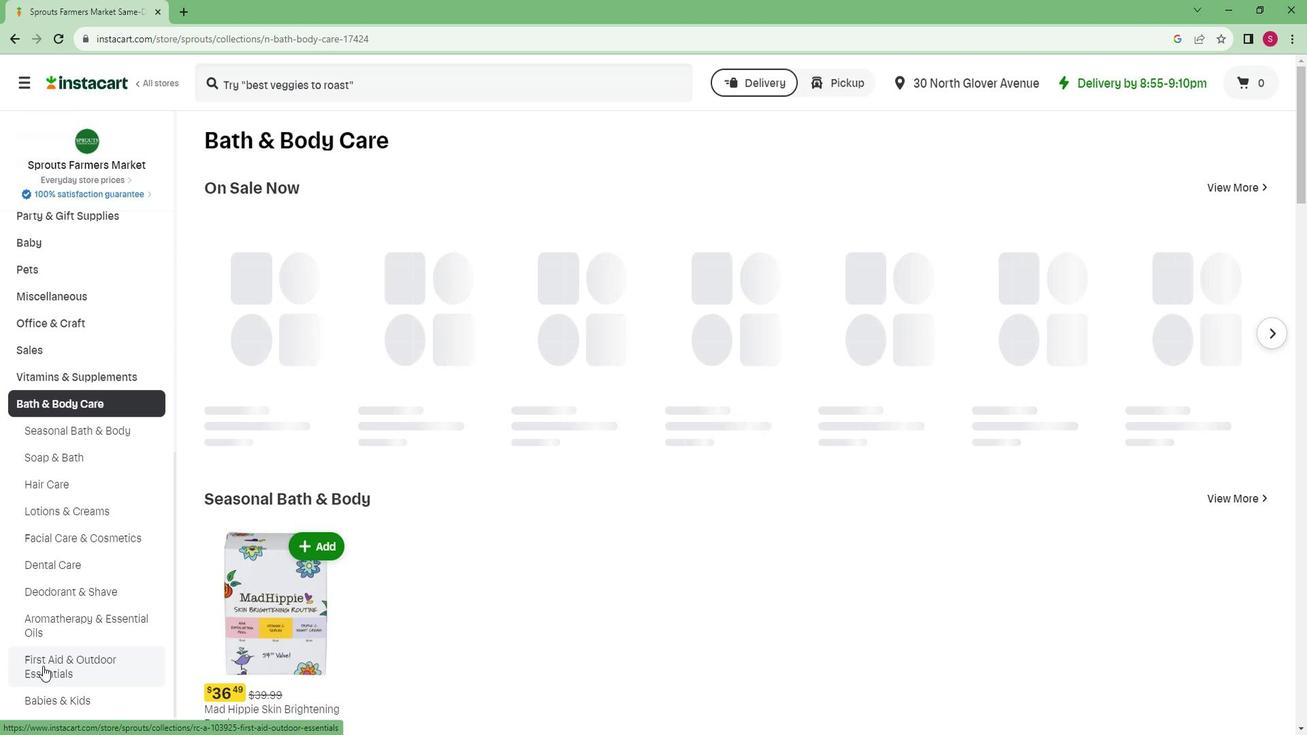 
Action: Mouse moved to (350, 202)
Screenshot: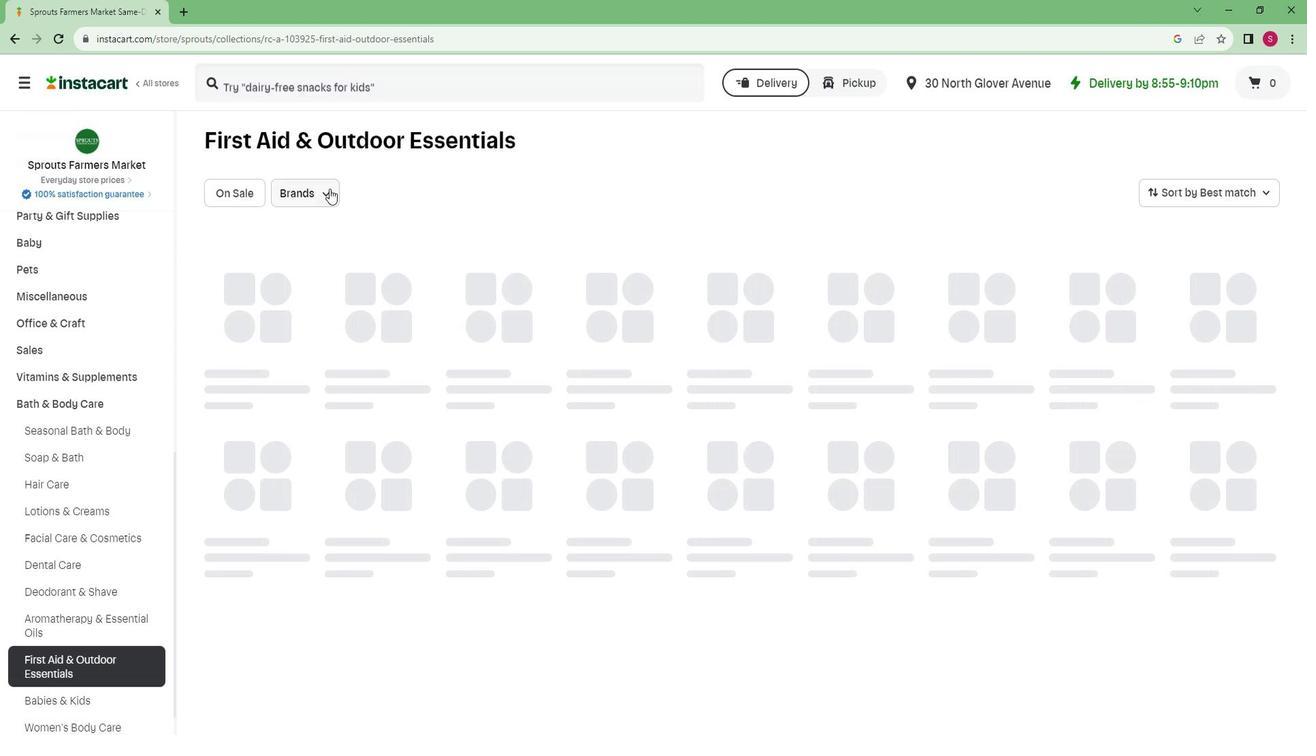 
Action: Mouse pressed left at (350, 202)
Screenshot: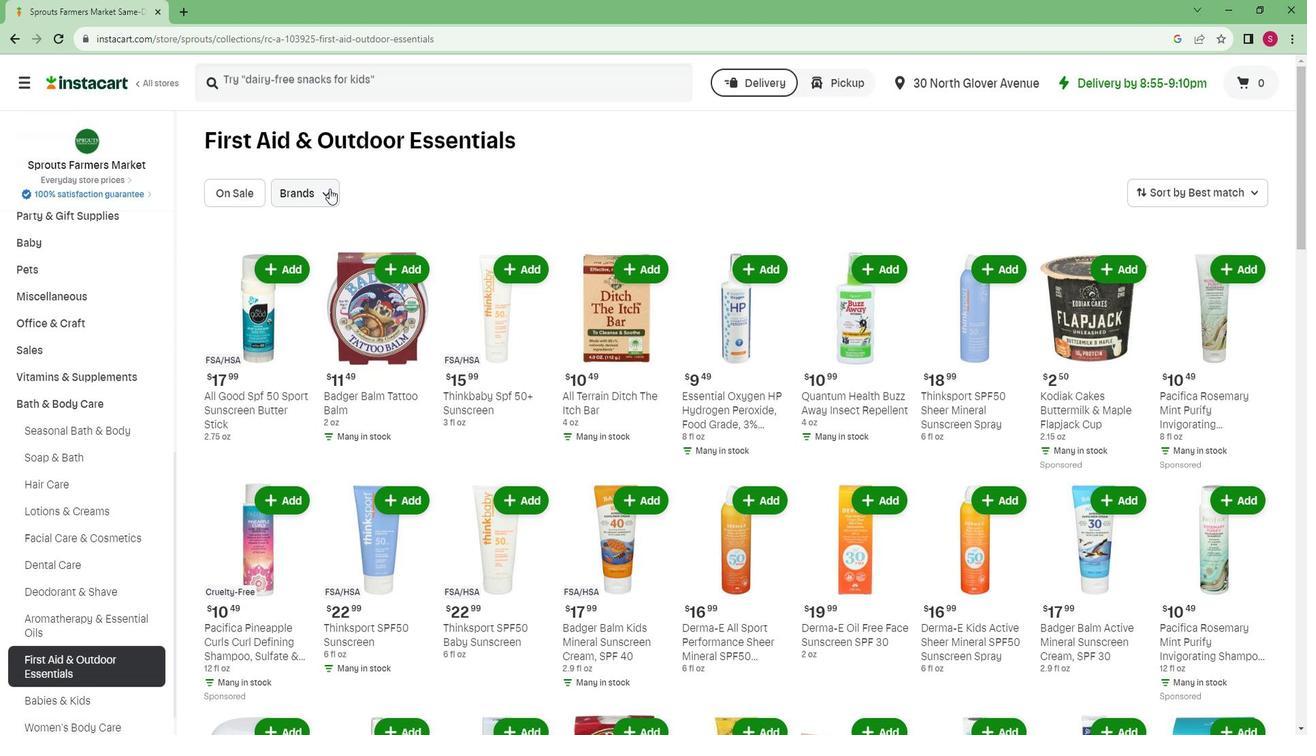 
Action: Mouse moved to (342, 342)
Screenshot: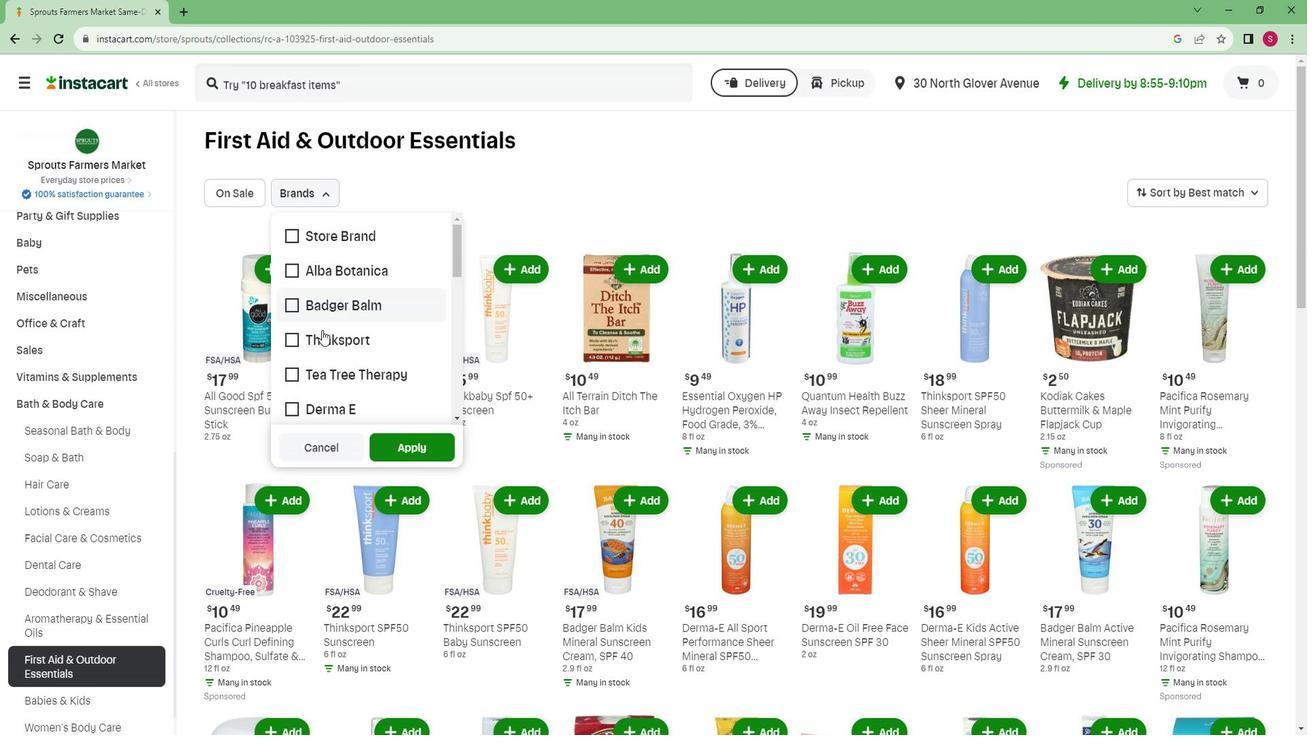 
Action: Mouse scrolled (342, 341) with delta (0, 0)
Screenshot: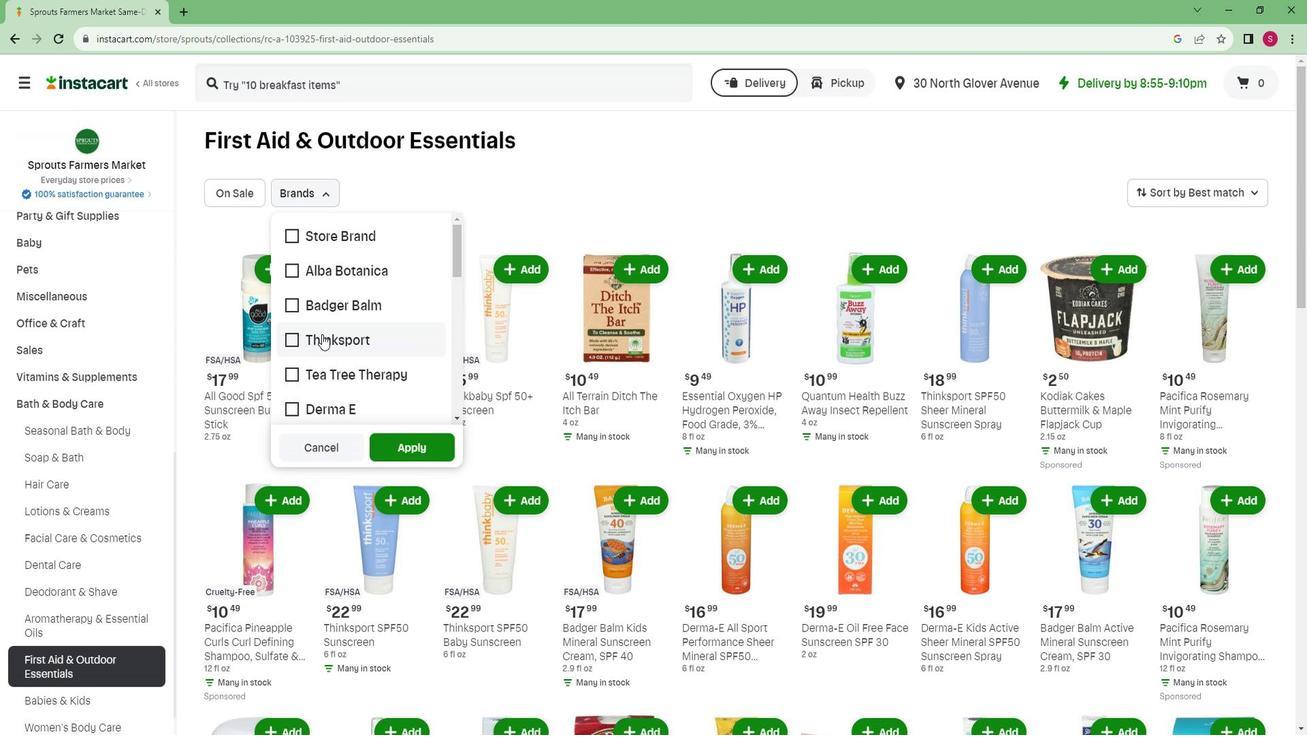 
Action: Mouse scrolled (342, 341) with delta (0, 0)
Screenshot: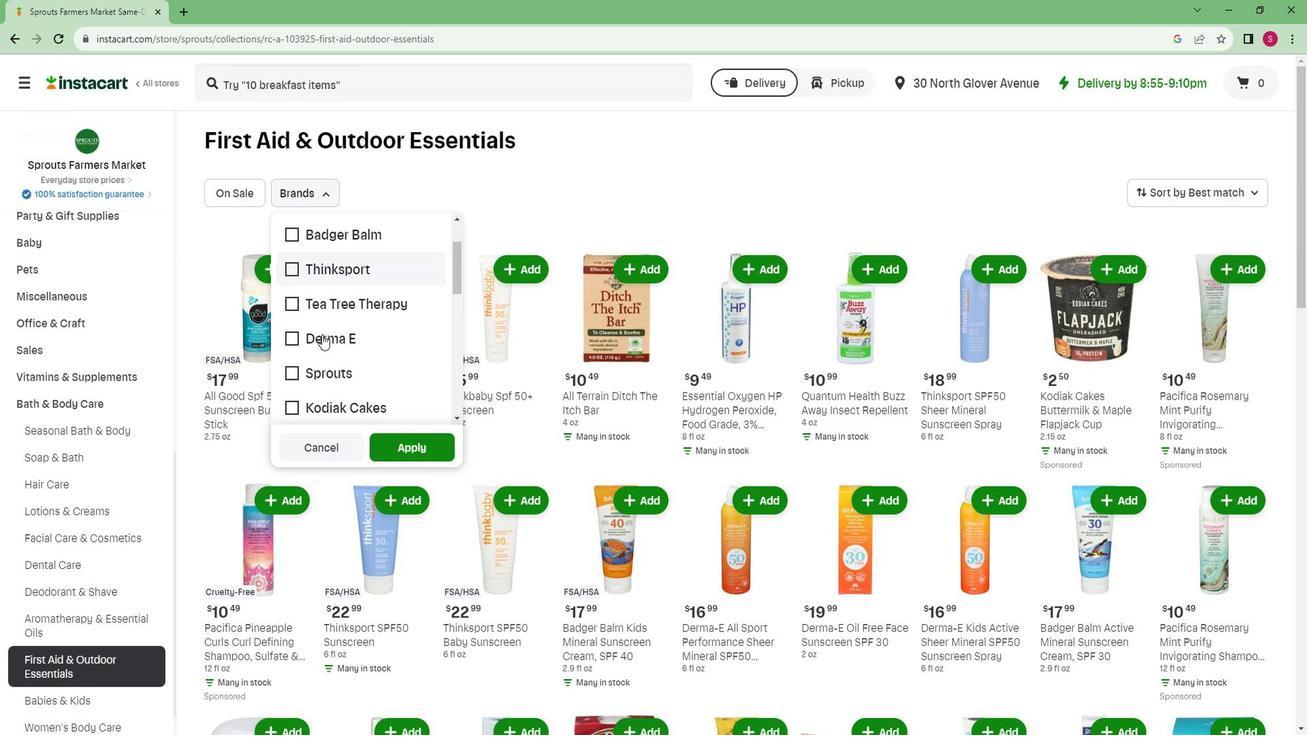 
Action: Mouse scrolled (342, 341) with delta (0, 0)
Screenshot: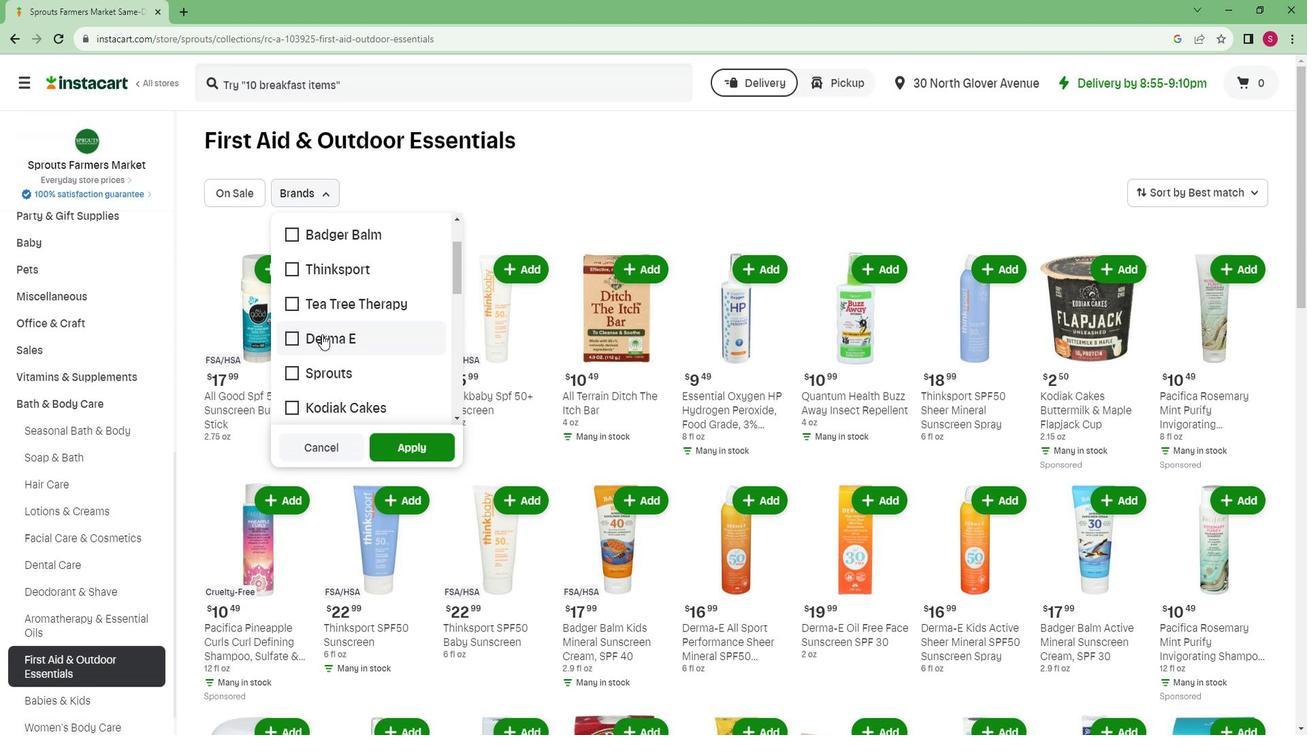 
Action: Mouse moved to (319, 387)
Screenshot: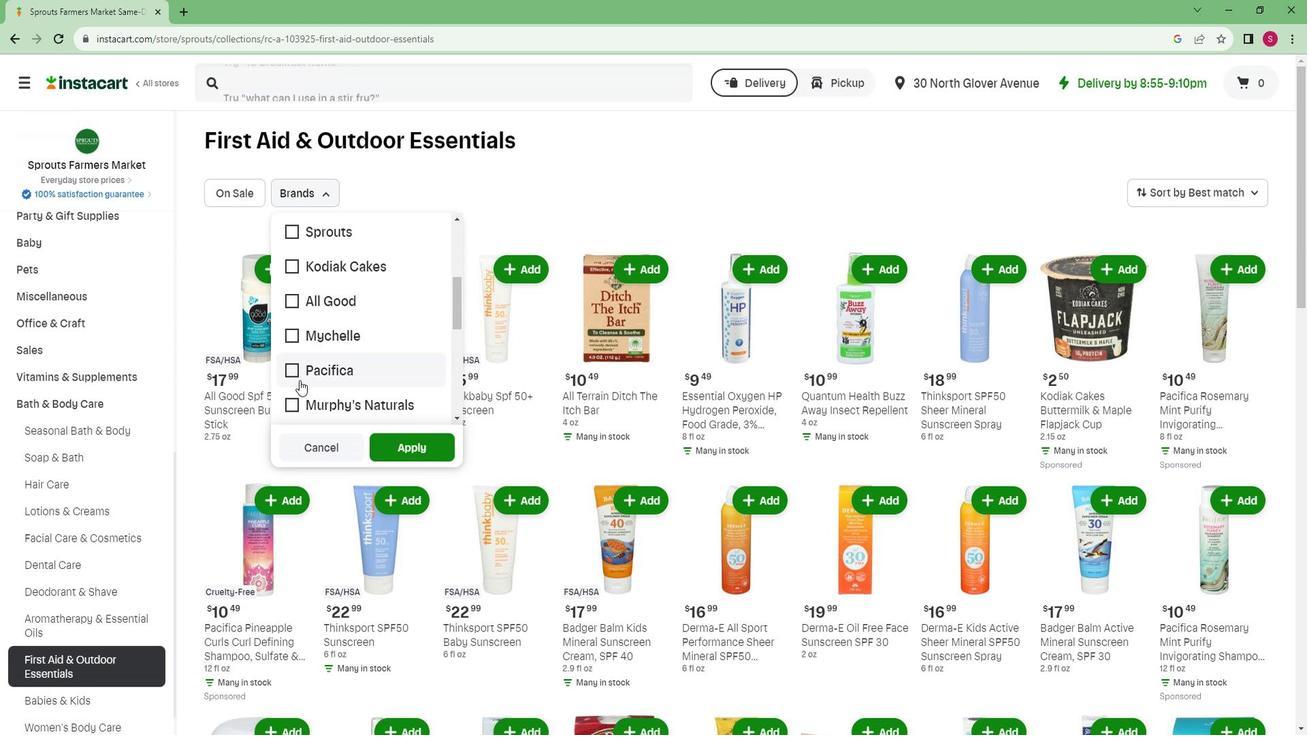 
Action: Mouse scrolled (319, 386) with delta (0, 0)
Screenshot: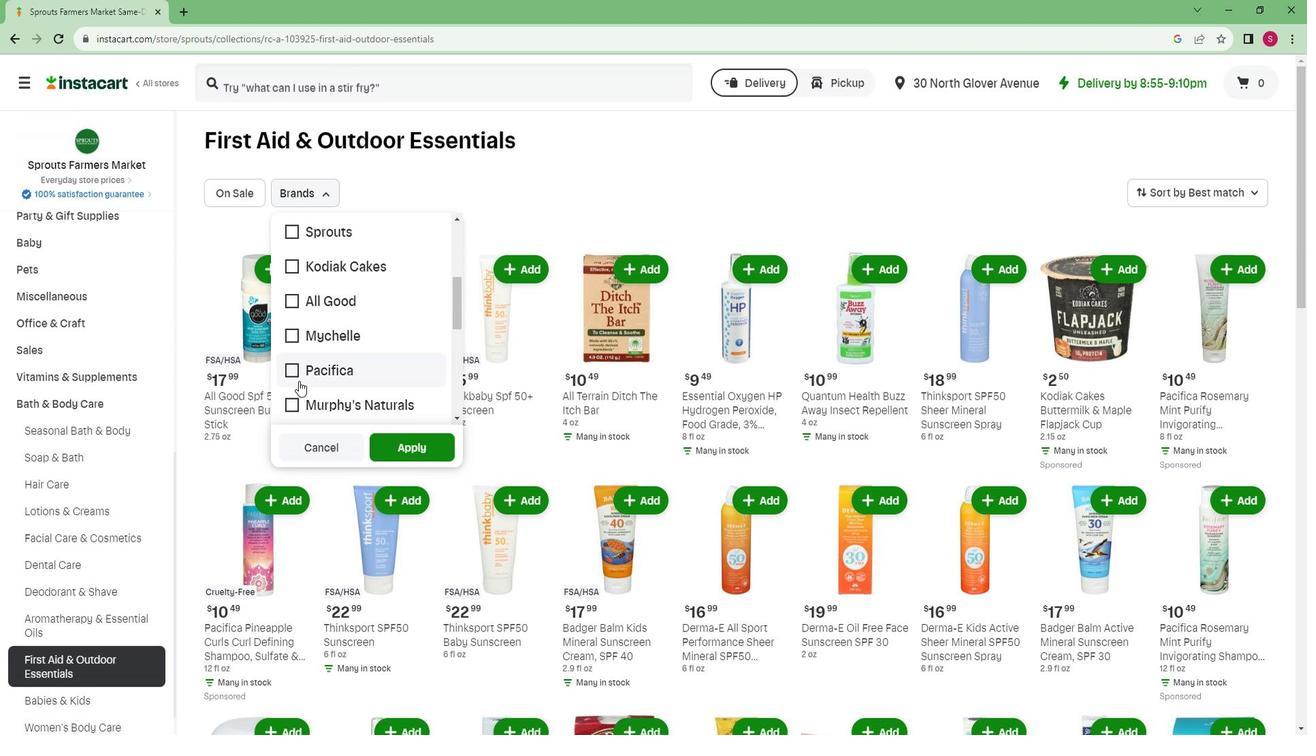 
Action: Mouse scrolled (319, 386) with delta (0, 0)
Screenshot: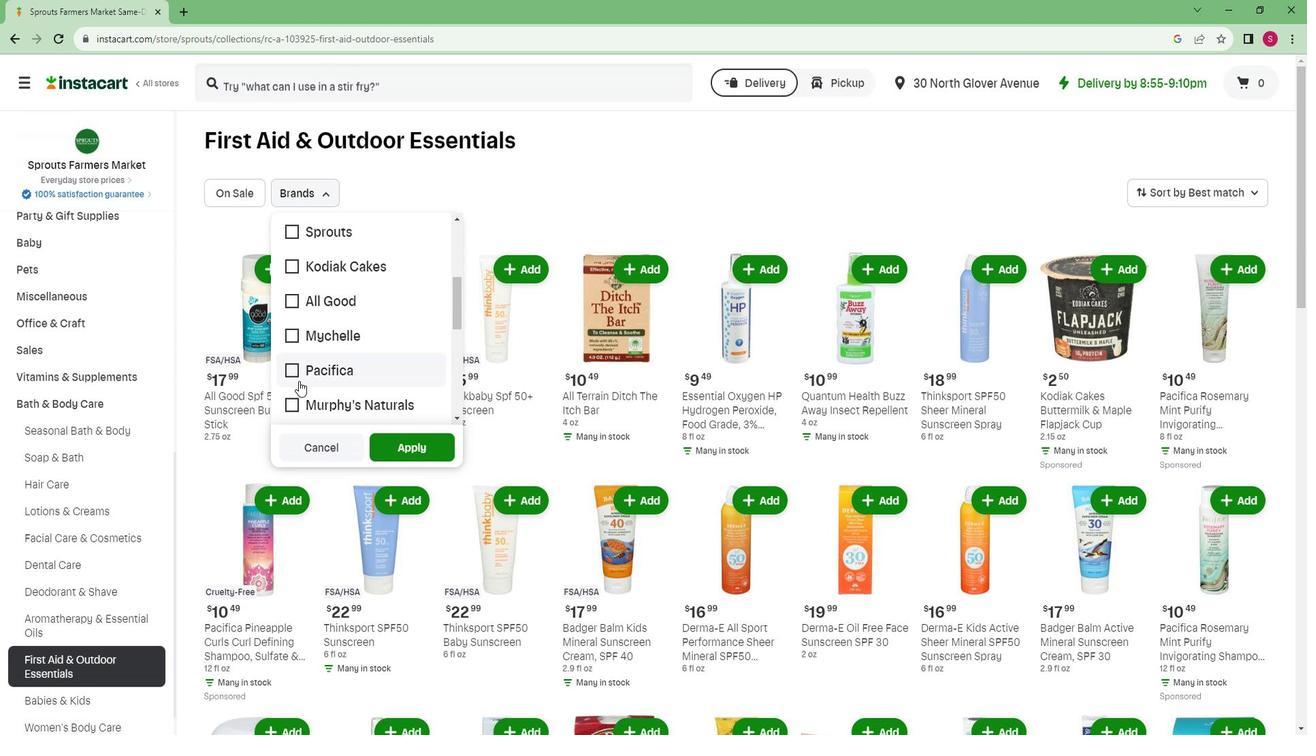
Action: Mouse scrolled (319, 386) with delta (0, 0)
Screenshot: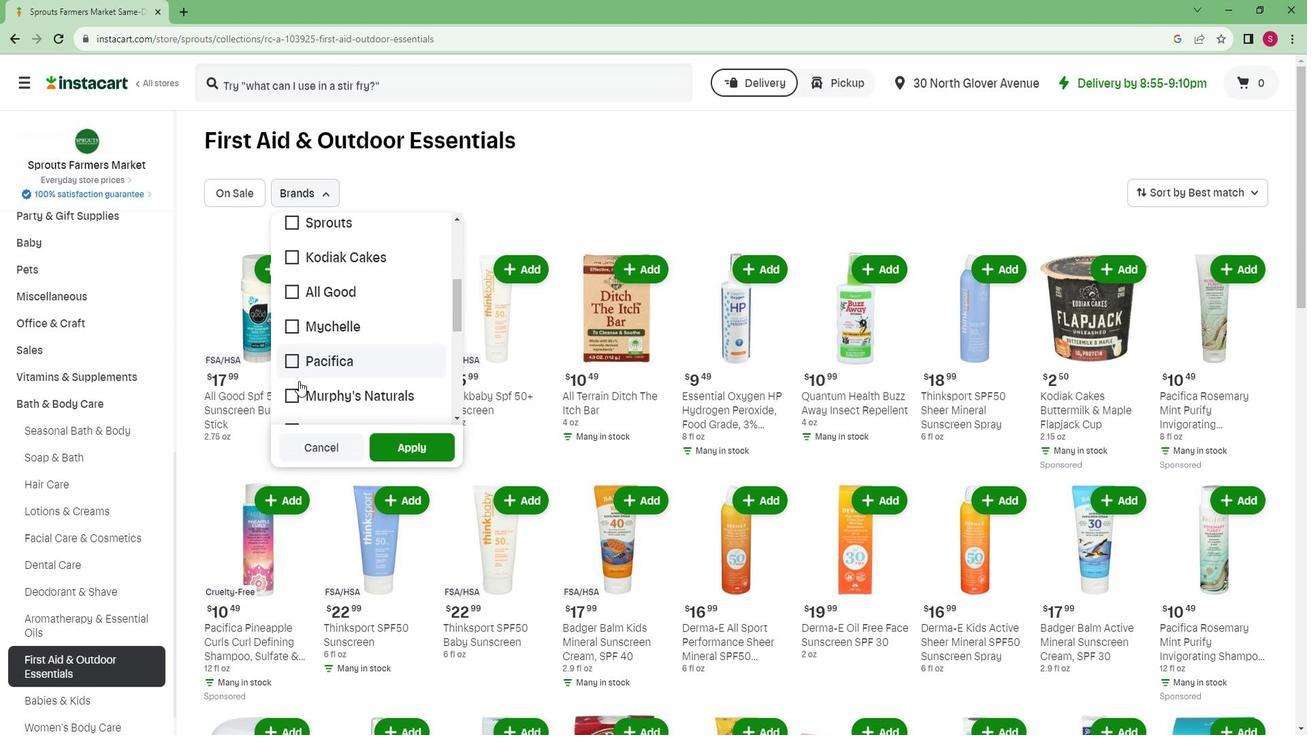 
Action: Mouse moved to (319, 387)
Screenshot: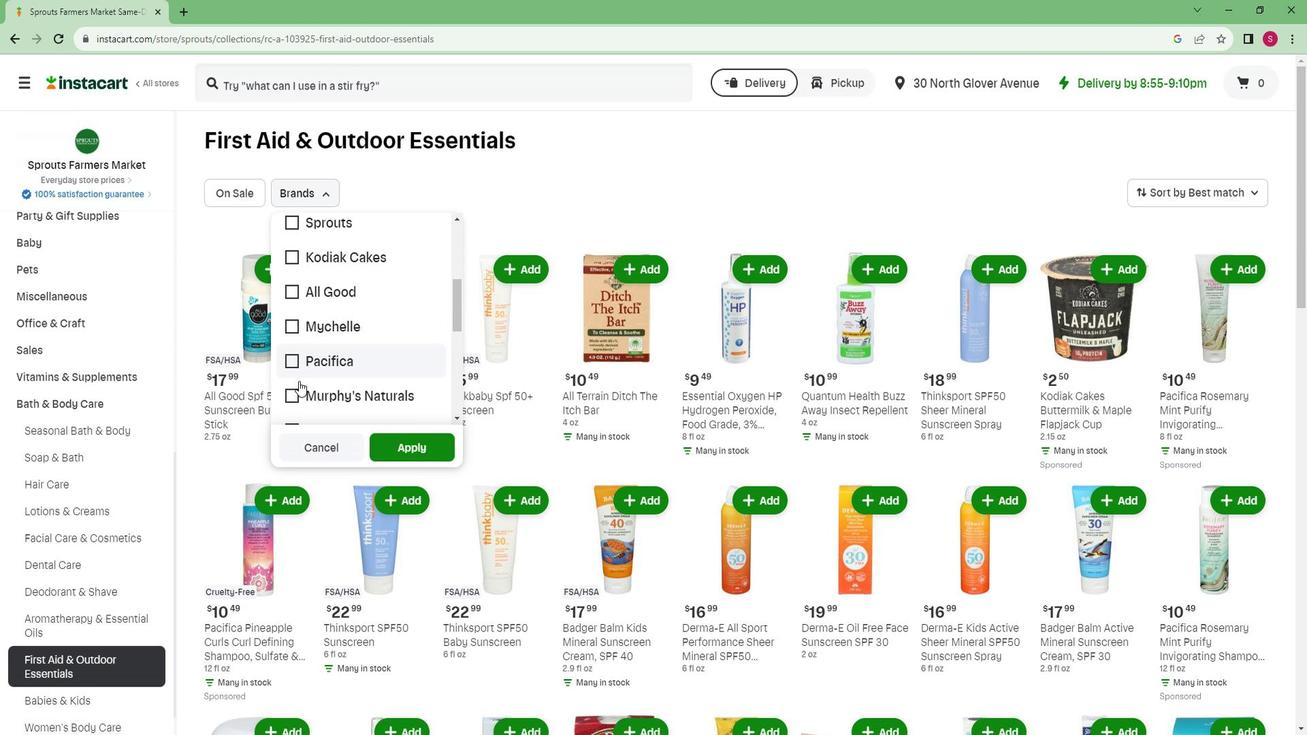 
Action: Mouse scrolled (319, 386) with delta (0, 0)
Screenshot: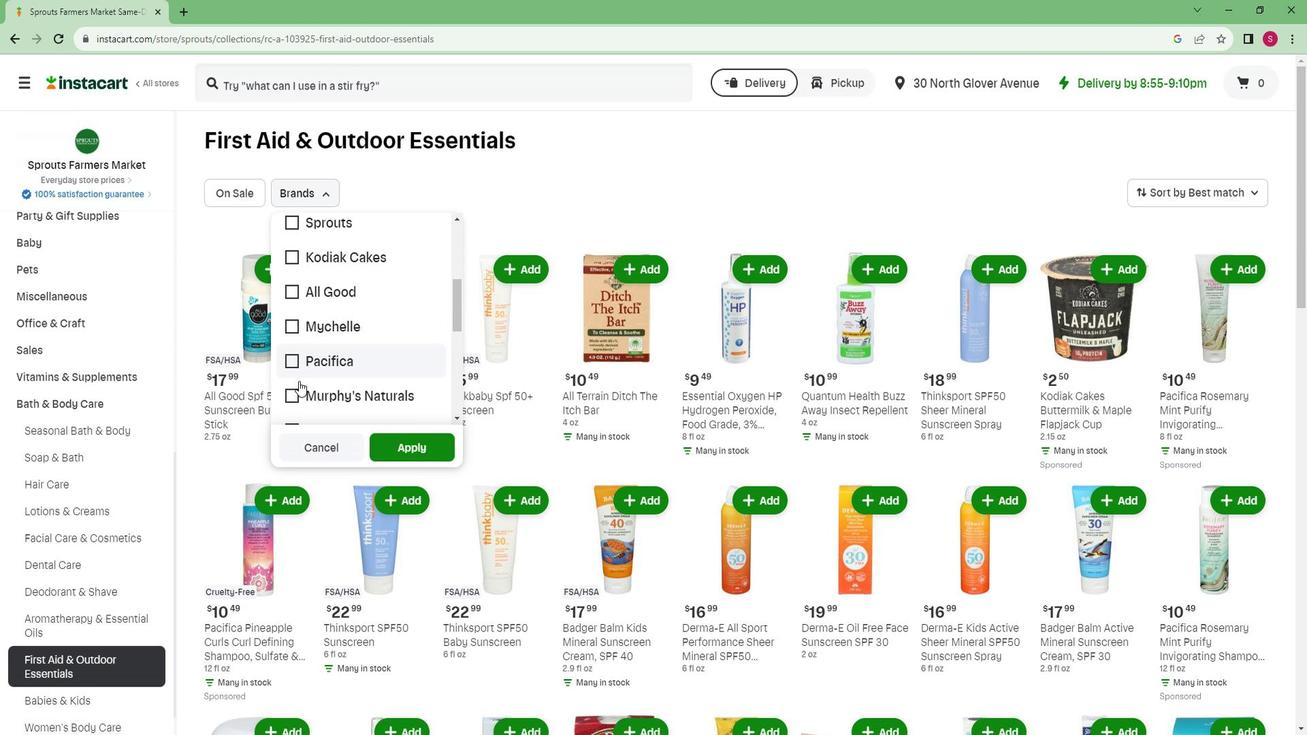 
Action: Mouse moved to (321, 371)
Screenshot: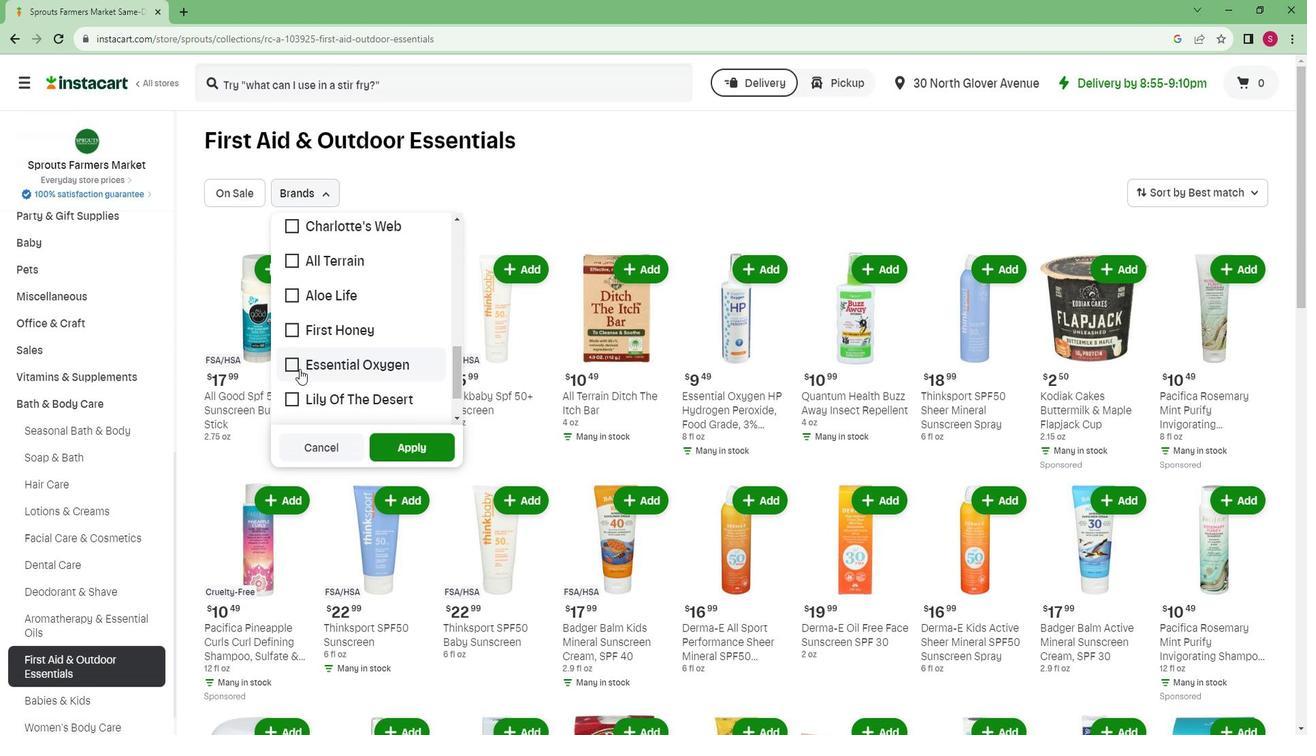 
Action: Mouse scrolled (321, 371) with delta (0, 0)
Screenshot: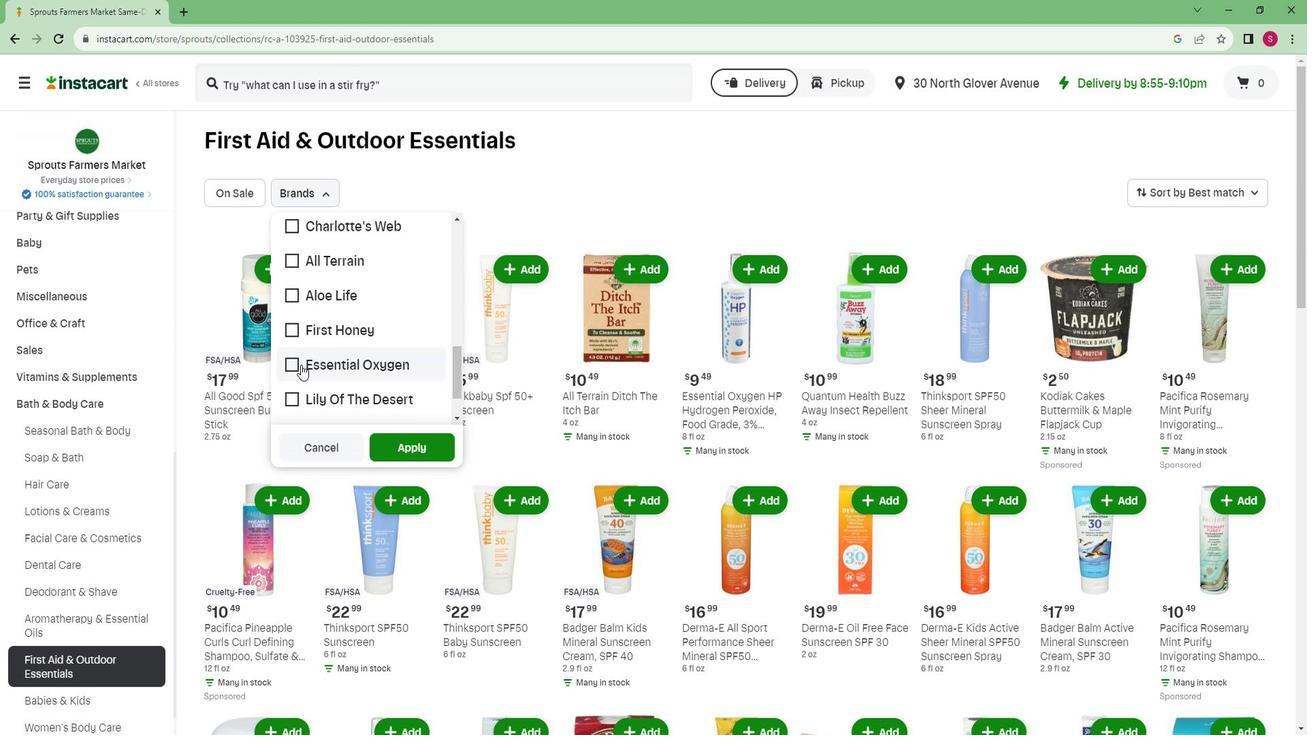 
Action: Mouse scrolled (321, 371) with delta (0, 0)
Screenshot: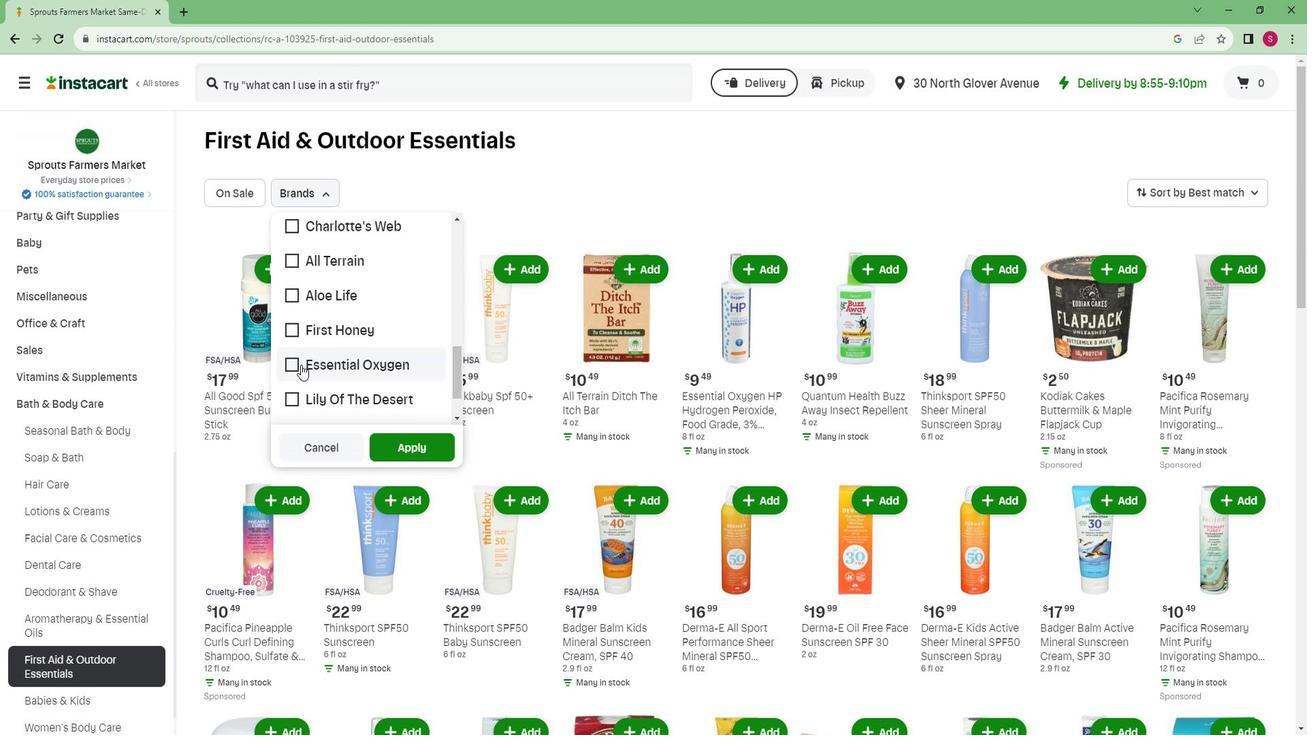
Action: Mouse scrolled (321, 371) with delta (0, 0)
Screenshot: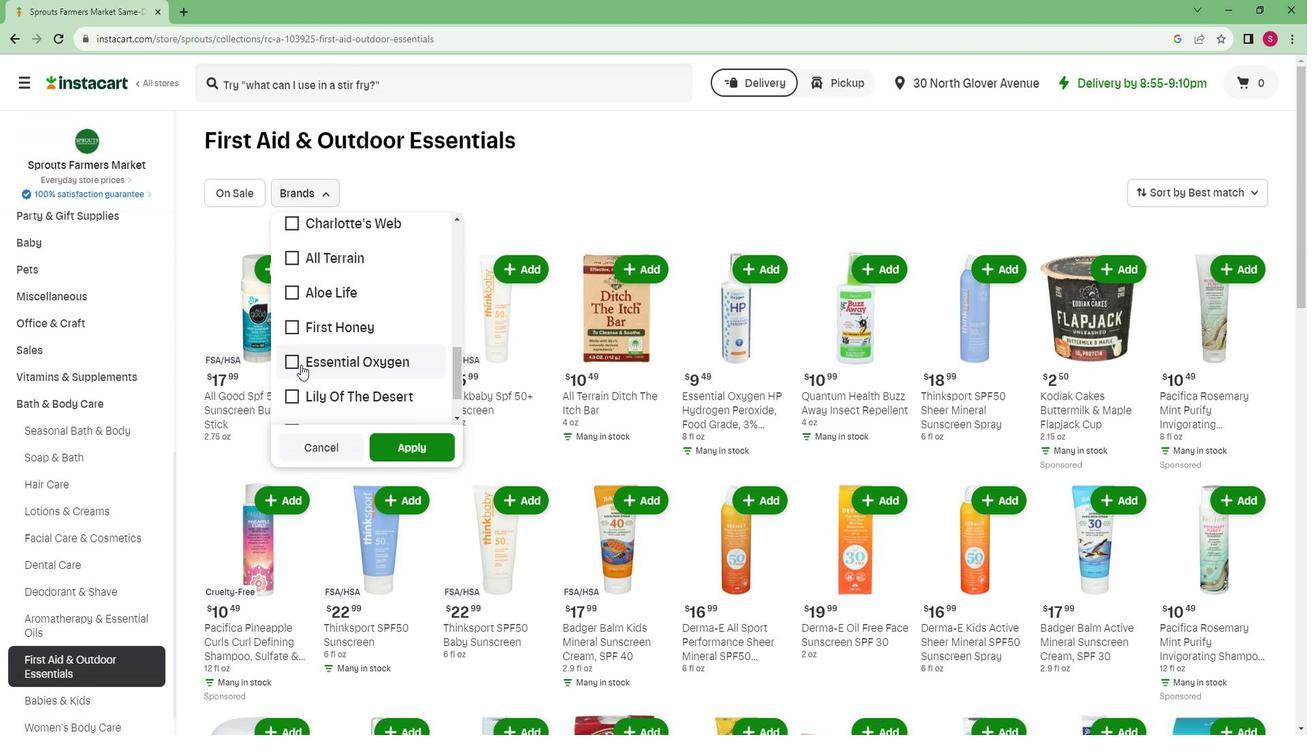 
Action: Mouse scrolled (321, 371) with delta (0, 0)
Screenshot: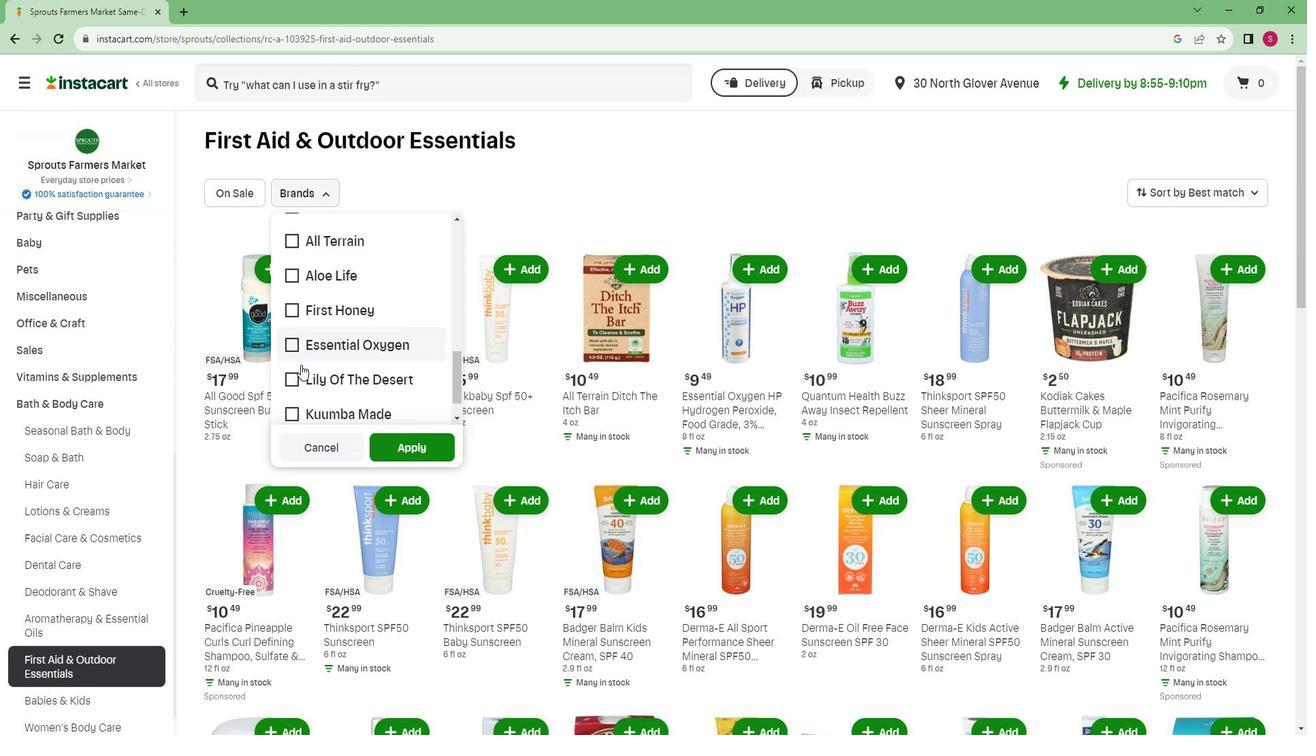 
Action: Mouse moved to (321, 363)
Screenshot: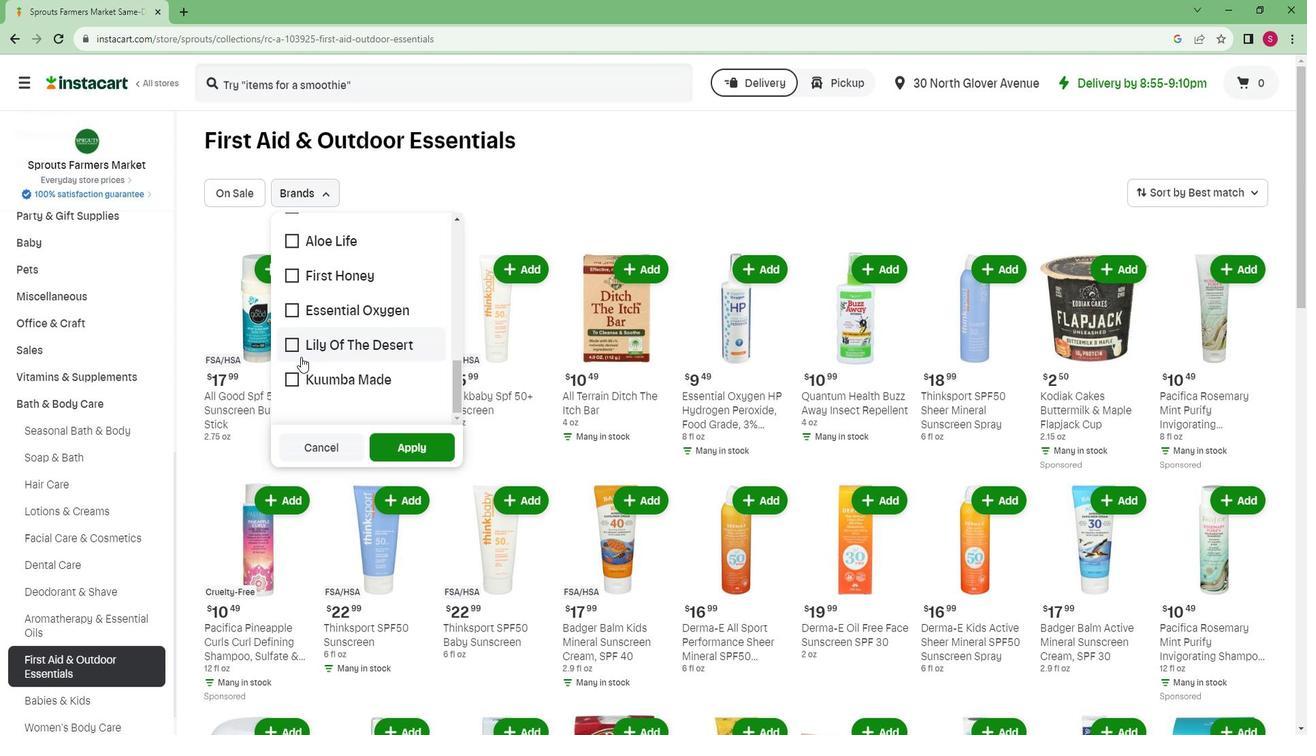 
Action: Mouse scrolled (321, 364) with delta (0, 0)
Screenshot: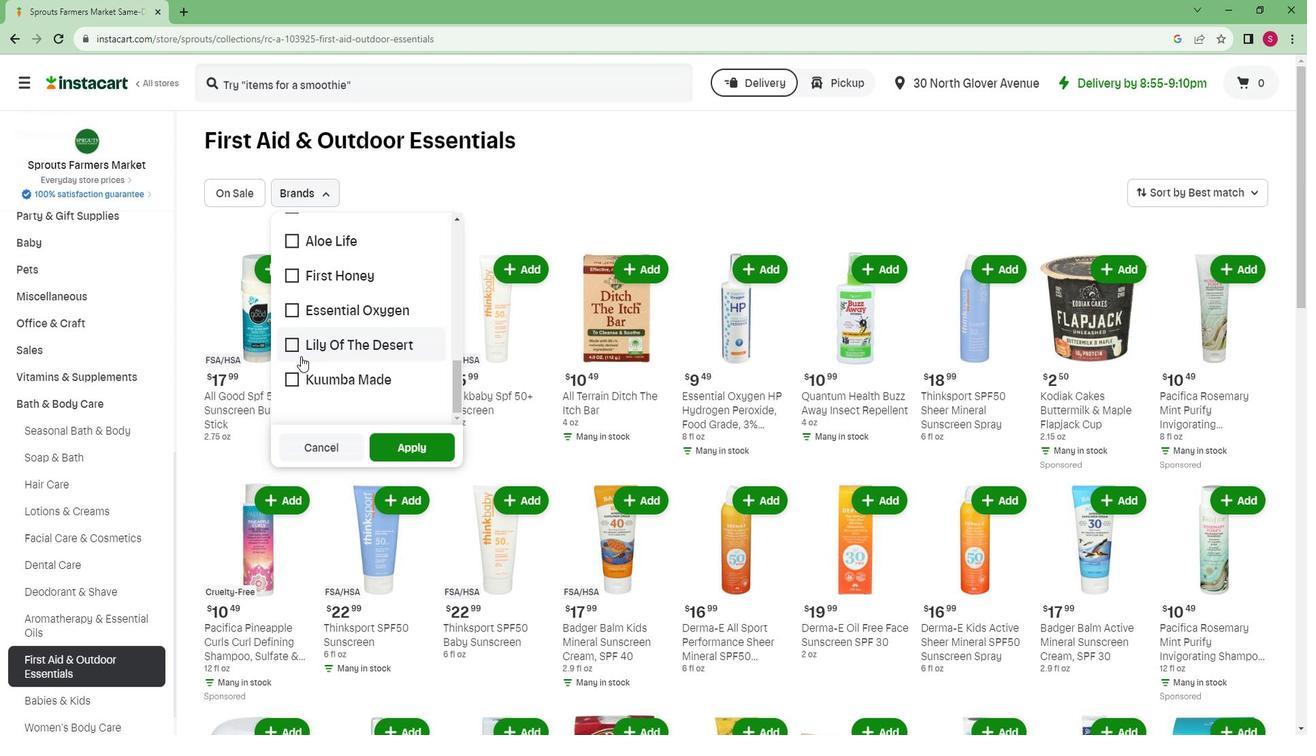 
Action: Mouse moved to (321, 362)
Screenshot: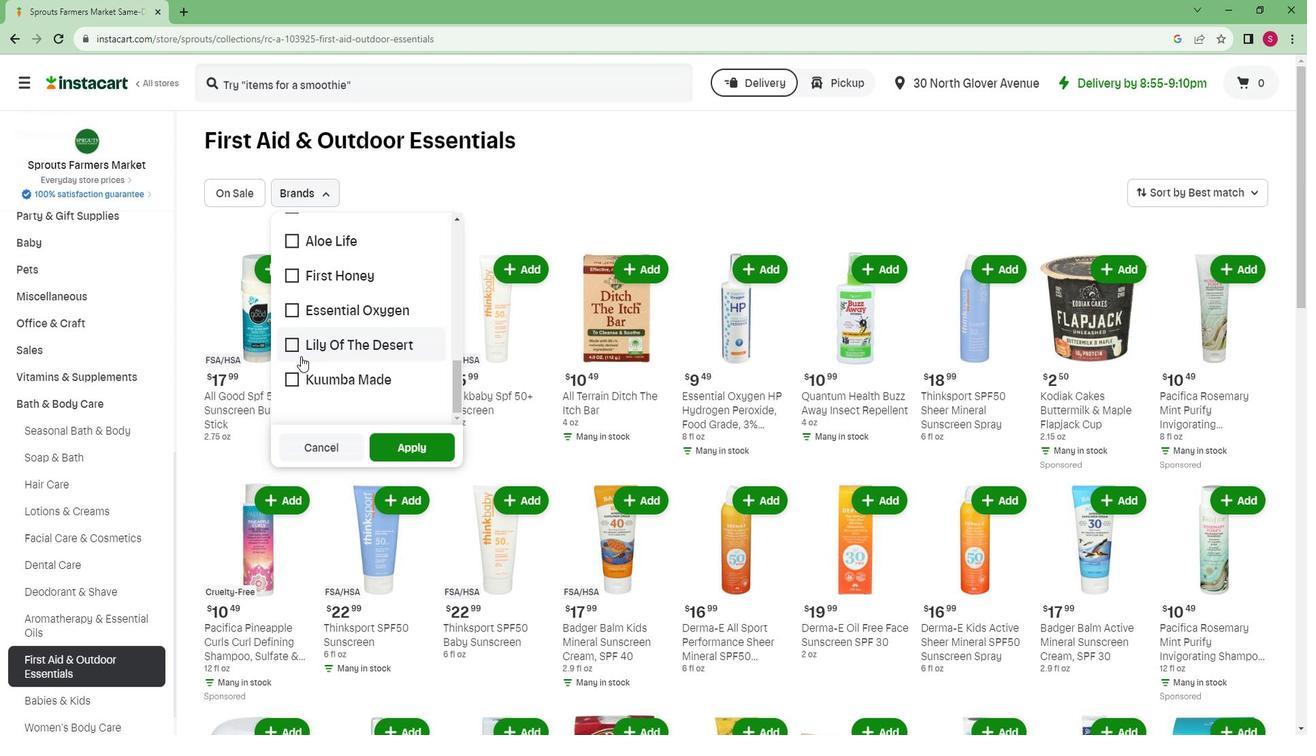 
Action: Mouse scrolled (321, 363) with delta (0, 0)
Screenshot: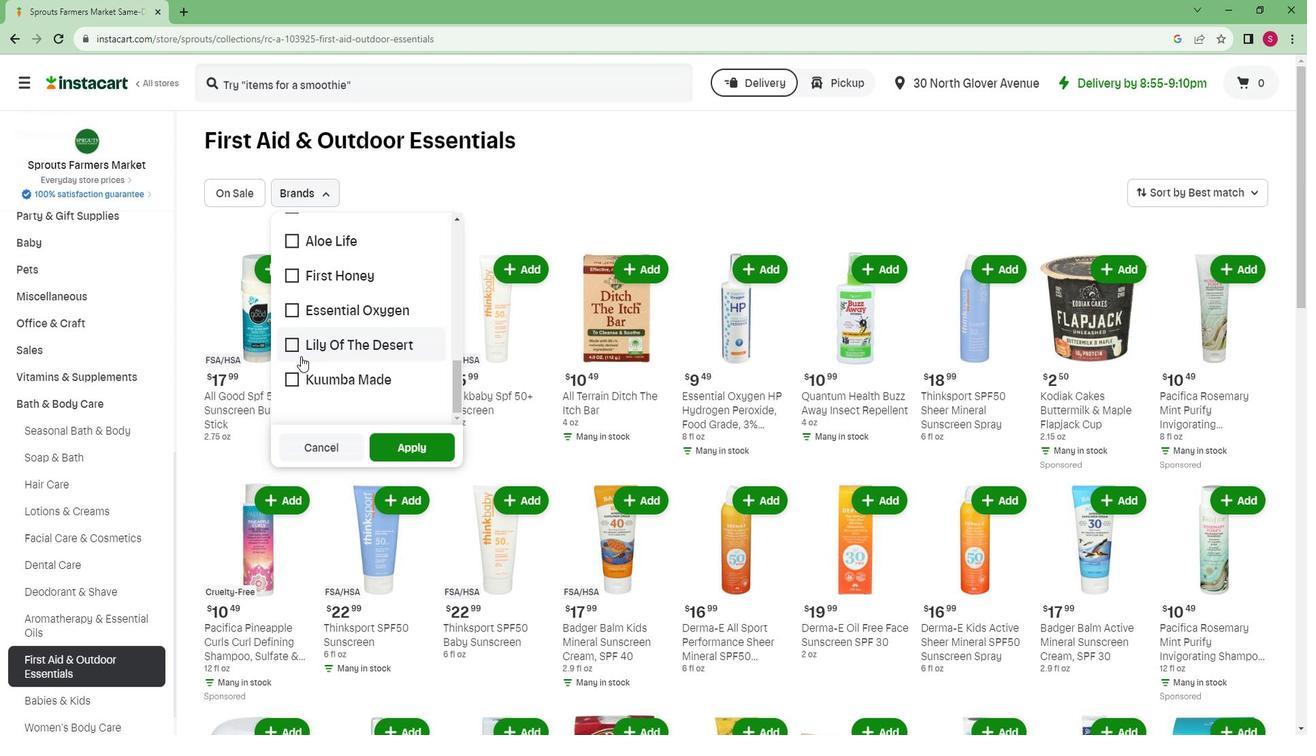 
Action: Mouse moved to (321, 358)
Screenshot: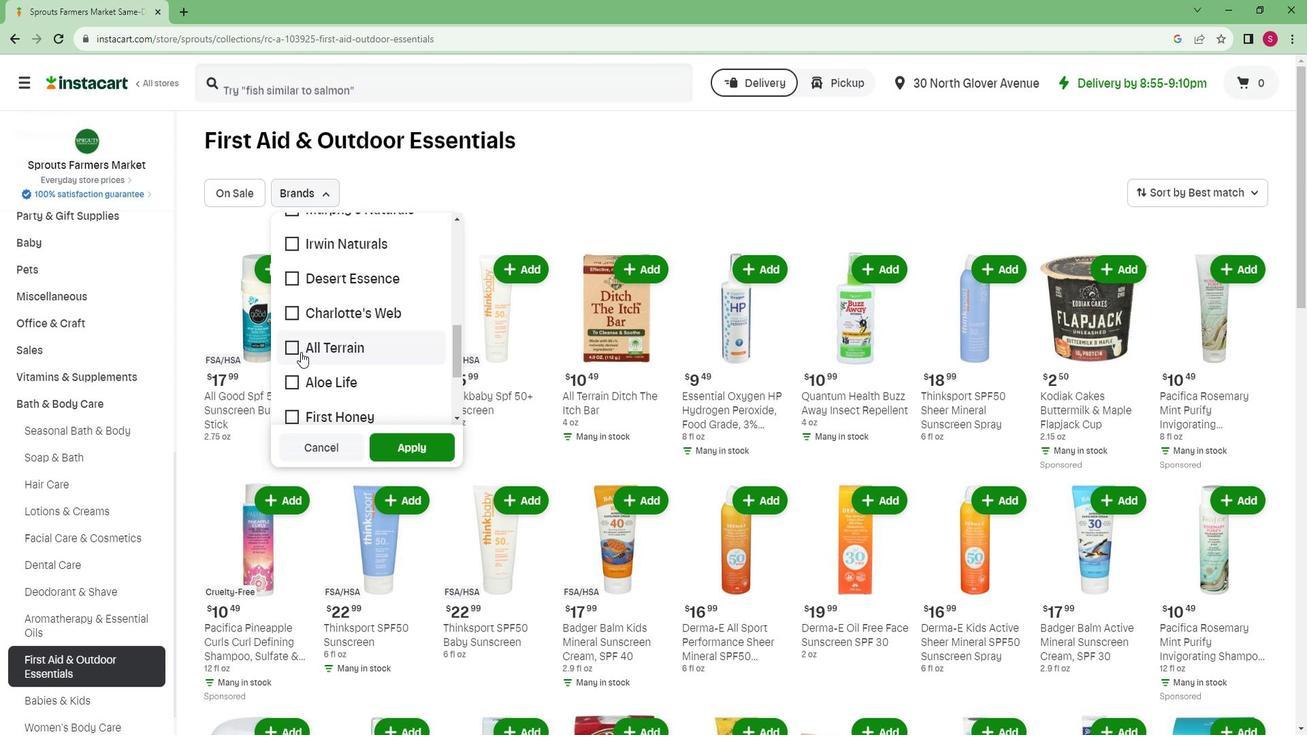 
Action: Mouse pressed left at (321, 358)
Screenshot: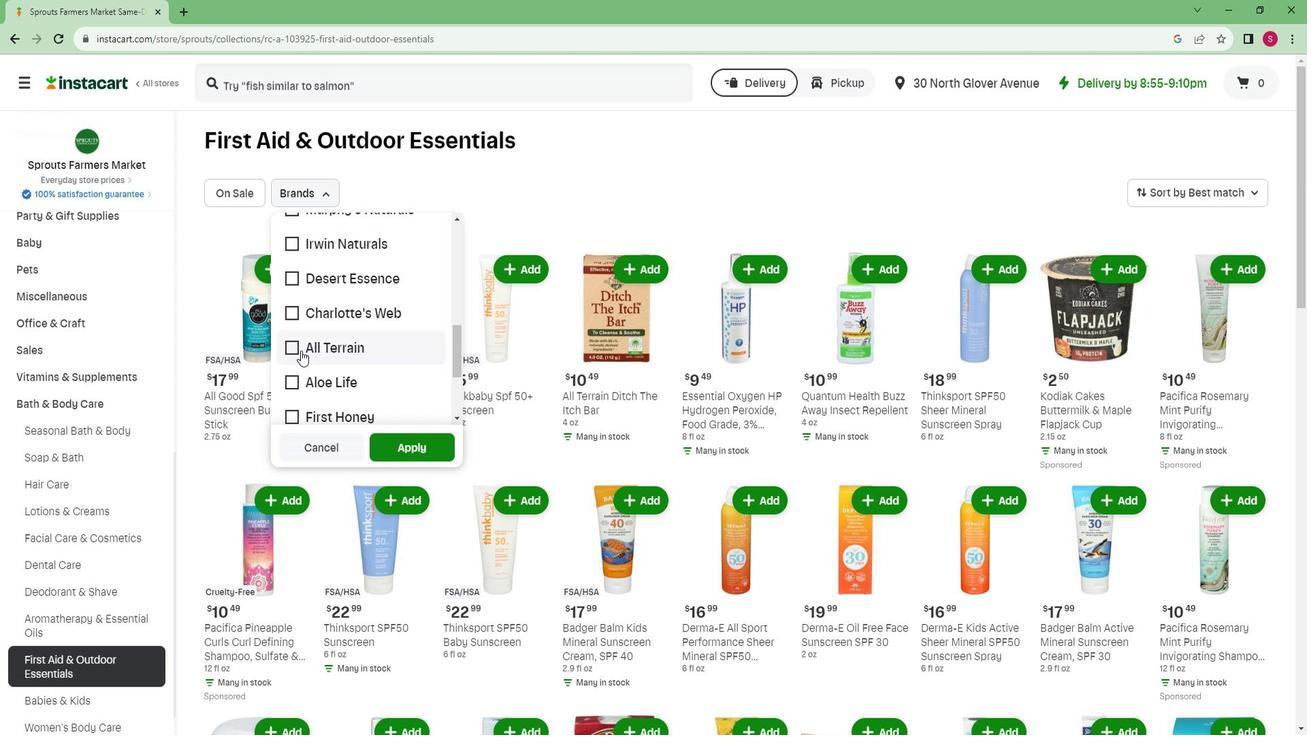 
Action: Mouse moved to (413, 444)
Screenshot: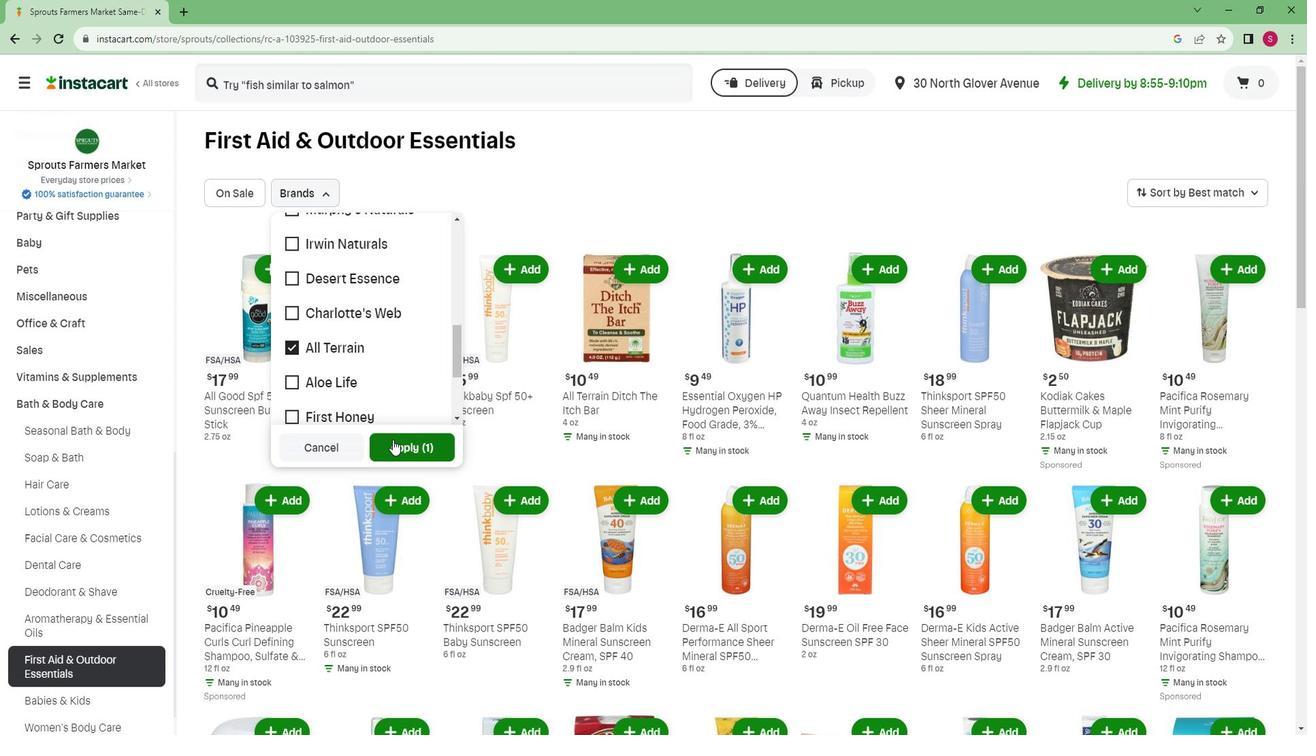
Action: Mouse pressed left at (413, 444)
Screenshot: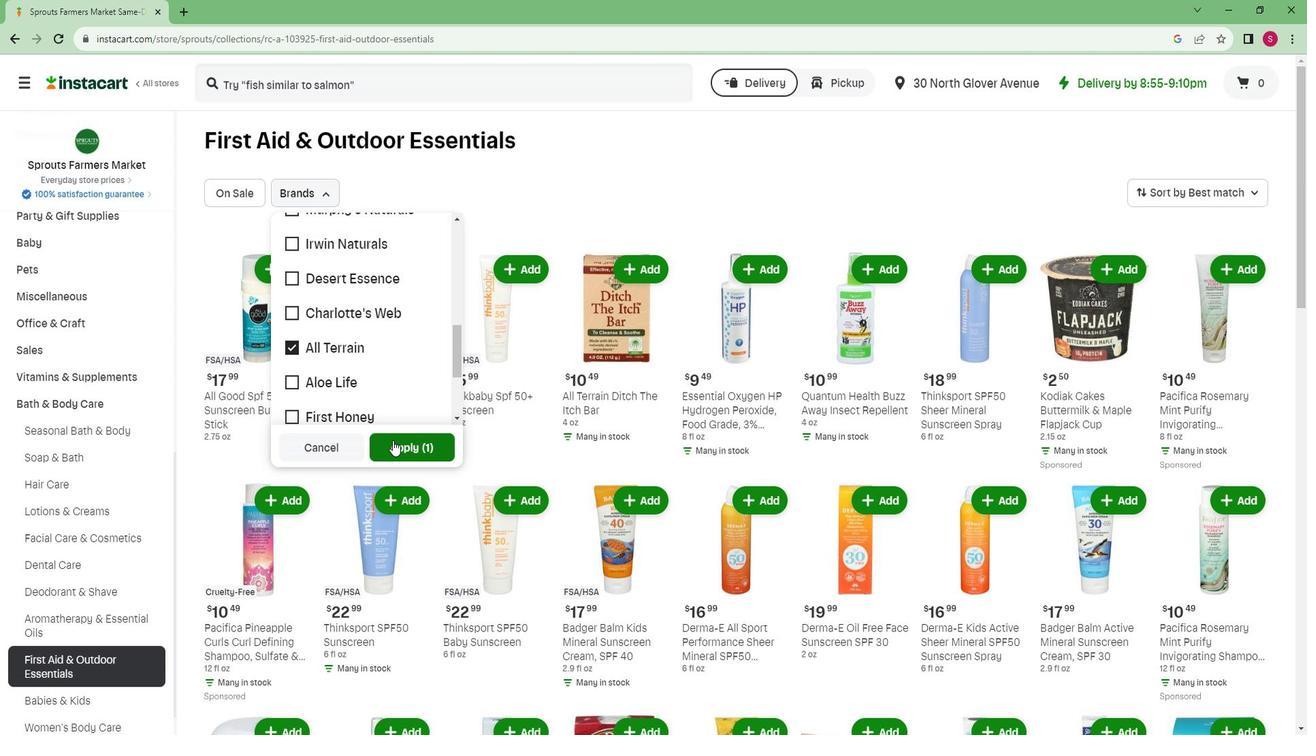 
Action: Mouse moved to (414, 436)
Screenshot: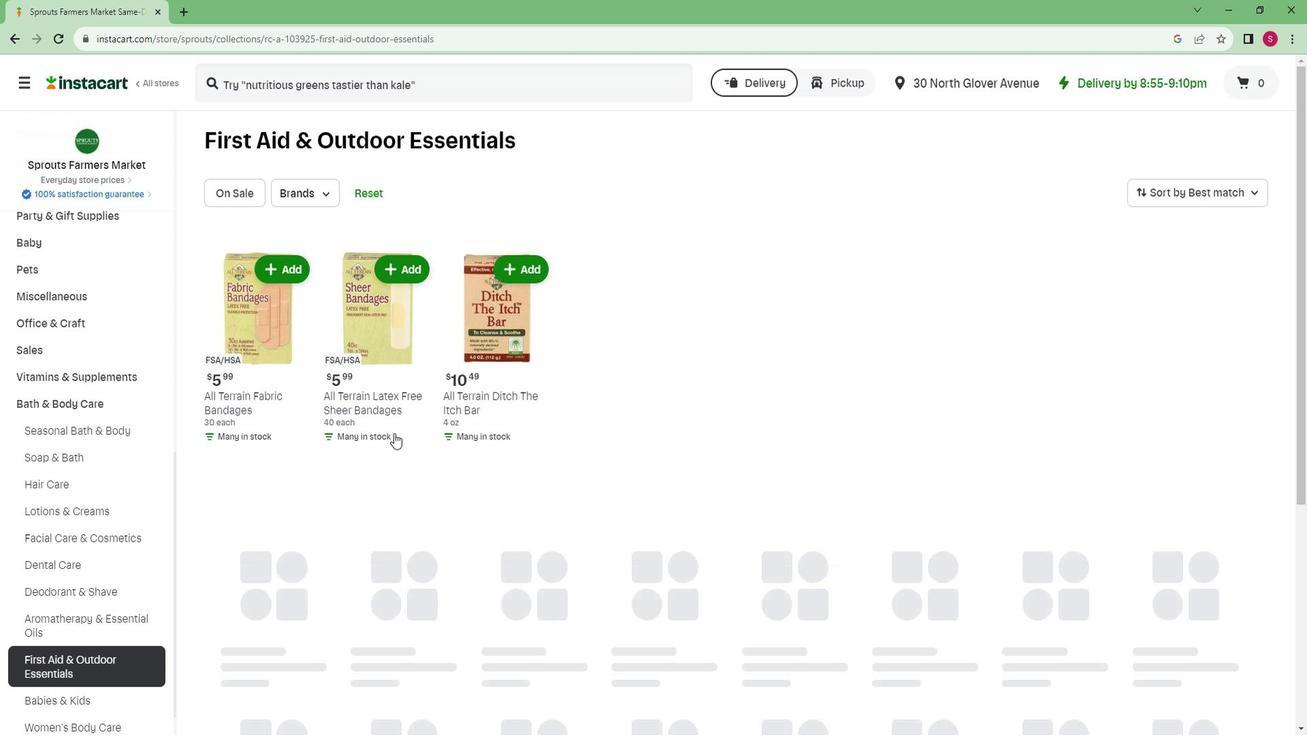 
